 Task: Look for space in Tufānganj, India from 9th June, 2023 to 16th June, 2023 for 2 adults in price range Rs.8000 to Rs.16000. Place can be entire place with 2 bedrooms having 2 beds and 1 bathroom. Property type can be house, flat, guest house. Booking option can be shelf check-in. Required host language is English.
Action: Mouse moved to (411, 78)
Screenshot: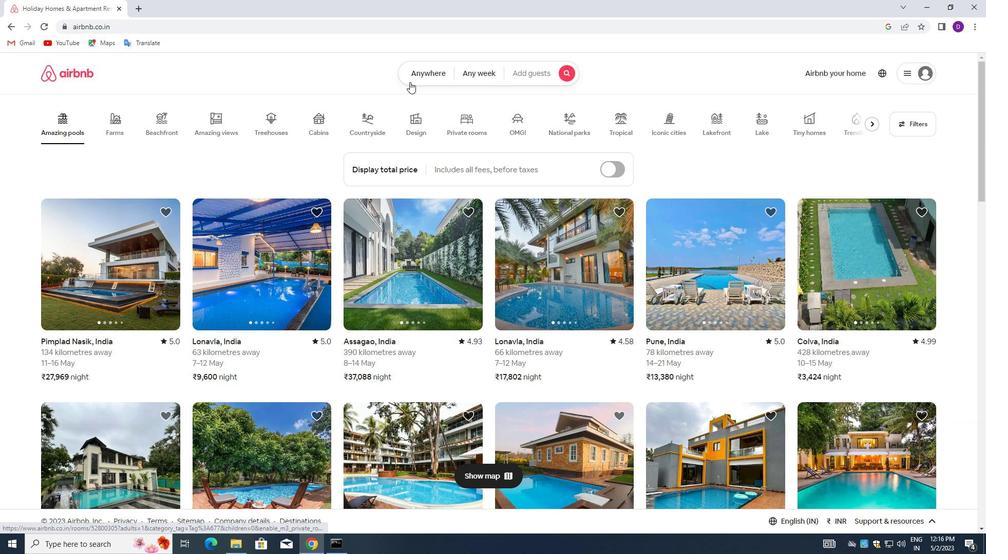 
Action: Mouse pressed left at (411, 78)
Screenshot: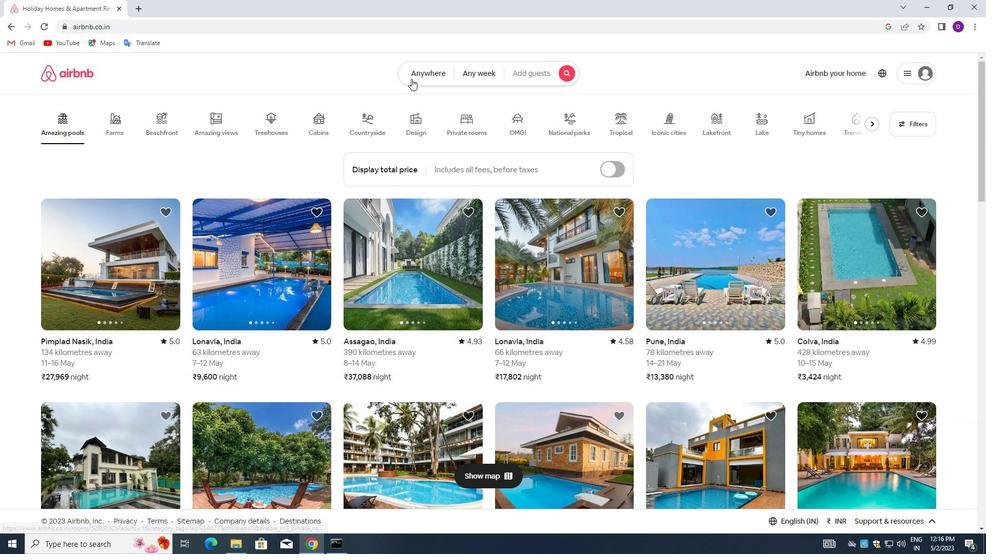 
Action: Mouse moved to (334, 118)
Screenshot: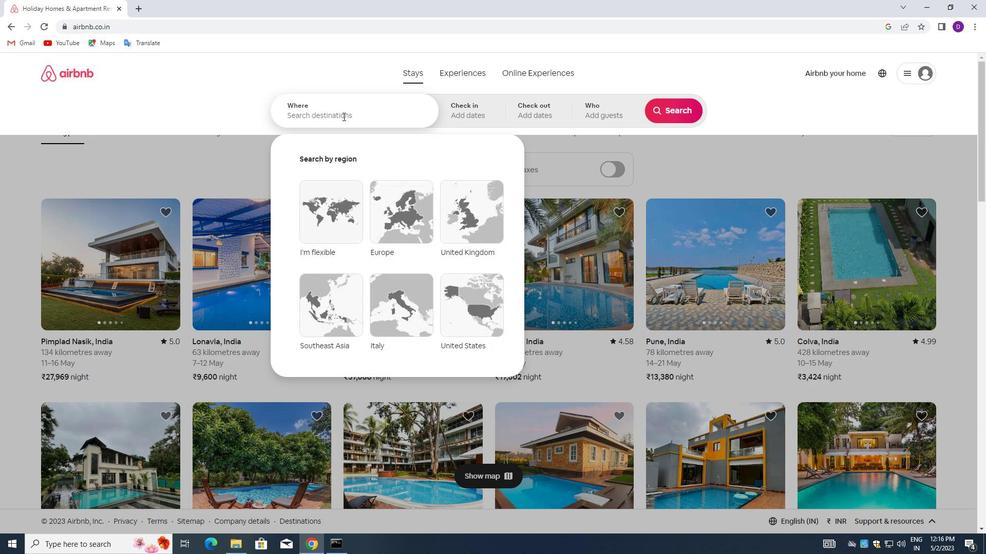 
Action: Mouse pressed left at (334, 118)
Screenshot: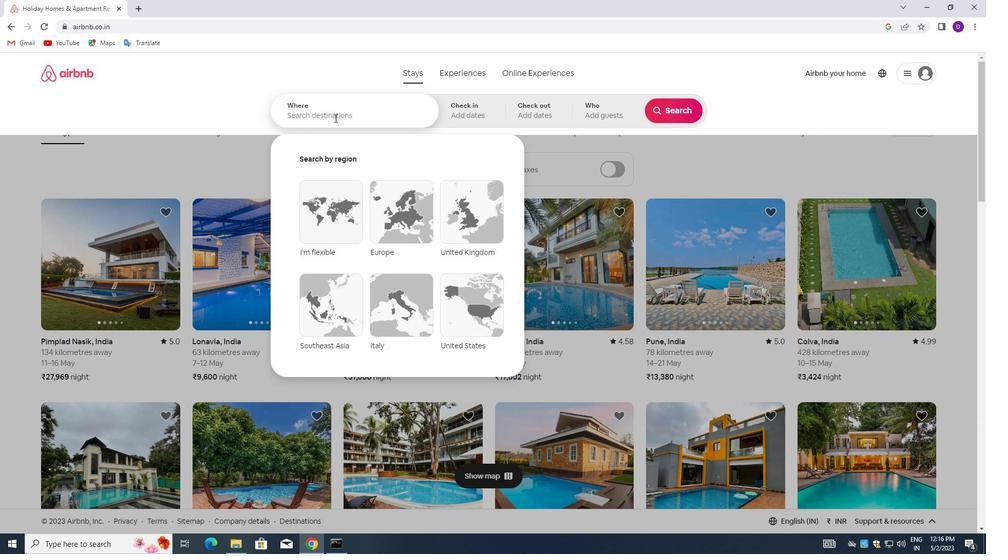 
Action: Key pressed <Key.shift_r>Tufanganj,<Key.space><Key.shift>INI<Key.backspace>DIA<Key.enter>
Screenshot: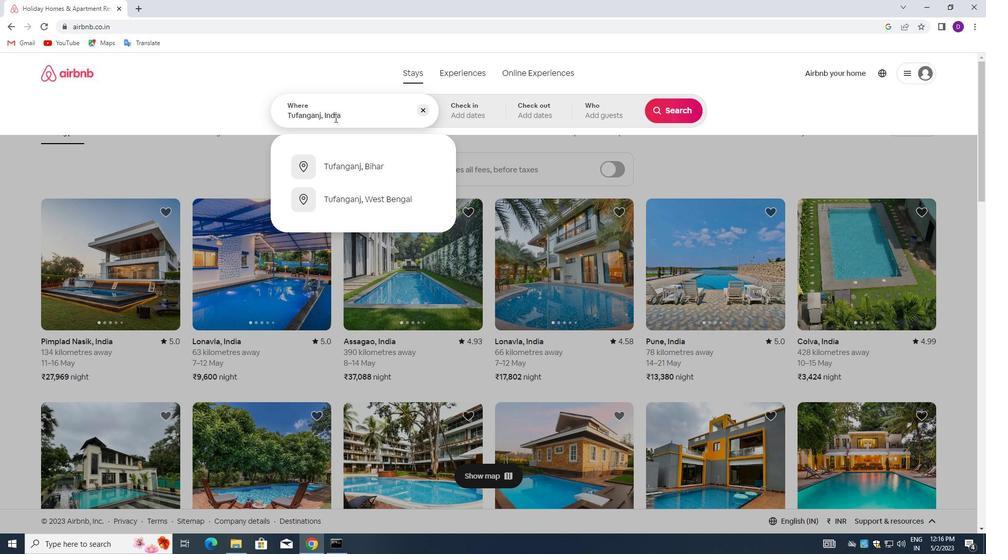 
Action: Mouse moved to (639, 256)
Screenshot: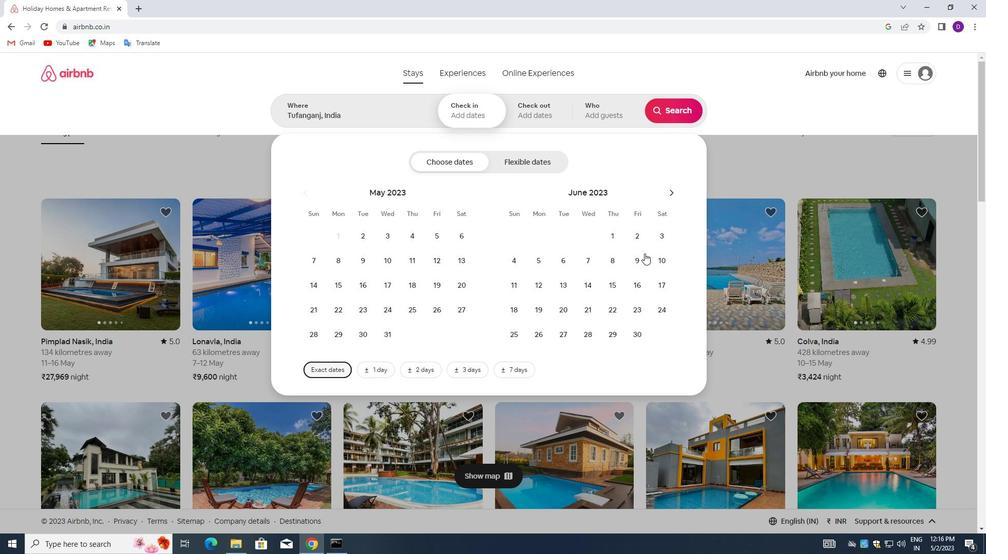 
Action: Mouse pressed left at (639, 256)
Screenshot: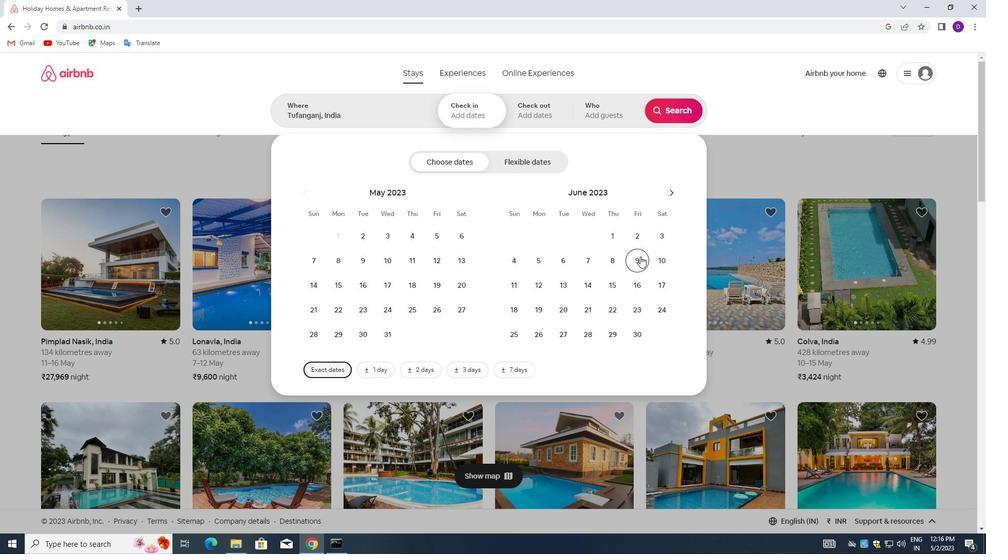 
Action: Mouse moved to (634, 286)
Screenshot: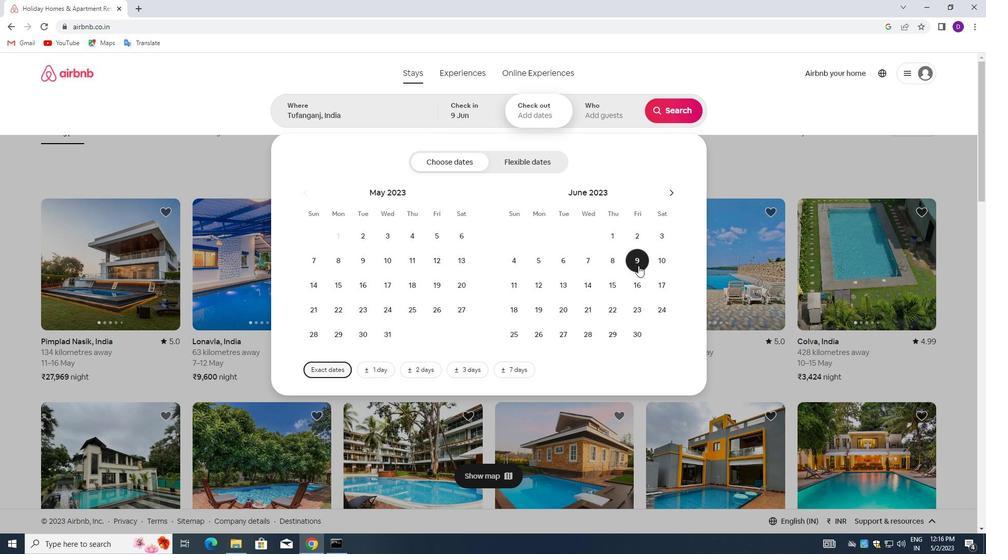 
Action: Mouse pressed left at (634, 286)
Screenshot: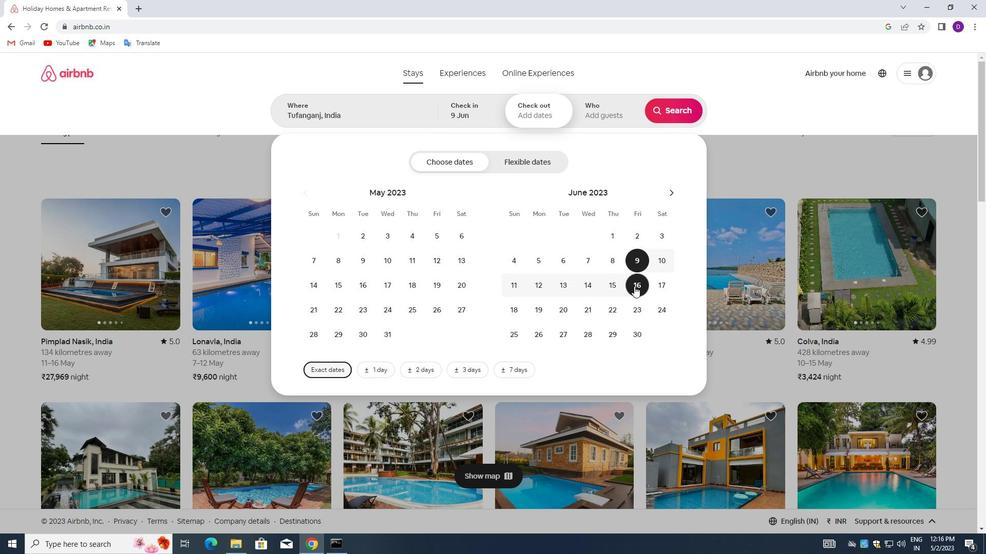 
Action: Mouse moved to (597, 110)
Screenshot: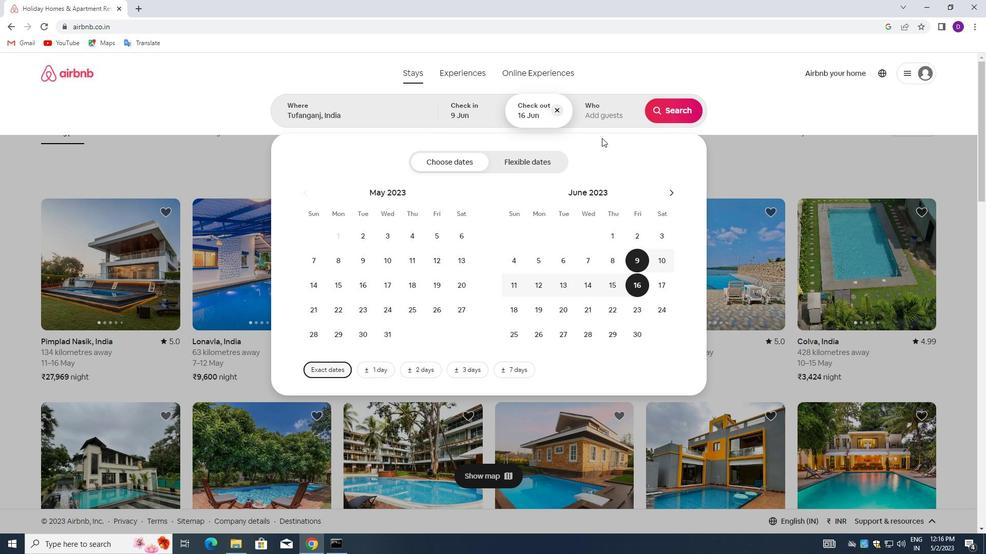
Action: Mouse pressed left at (597, 110)
Screenshot: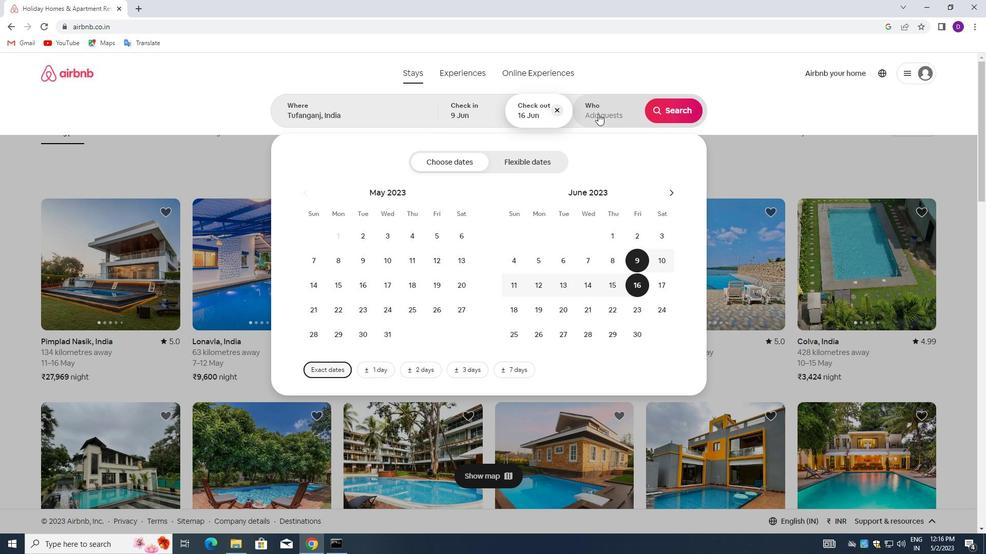 
Action: Mouse moved to (672, 167)
Screenshot: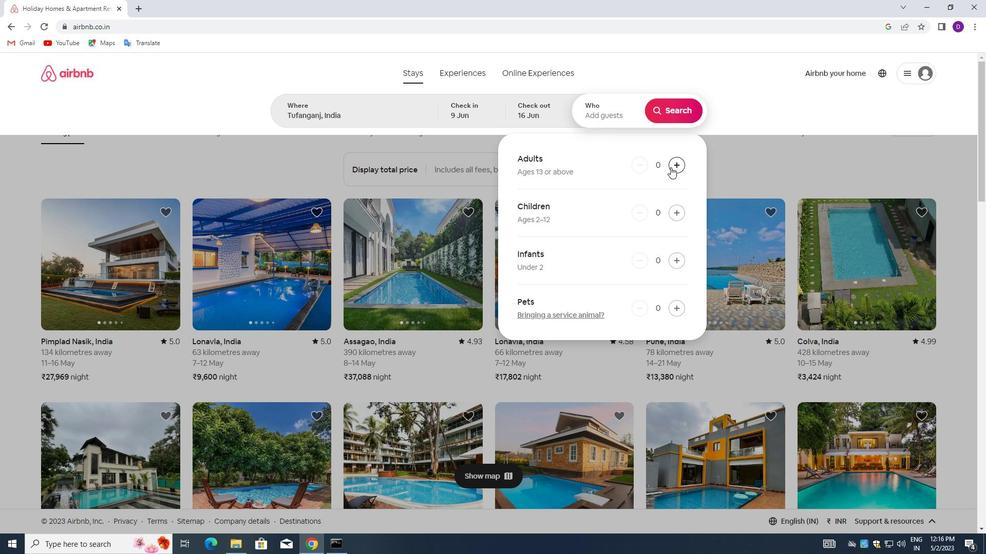 
Action: Mouse pressed left at (672, 167)
Screenshot: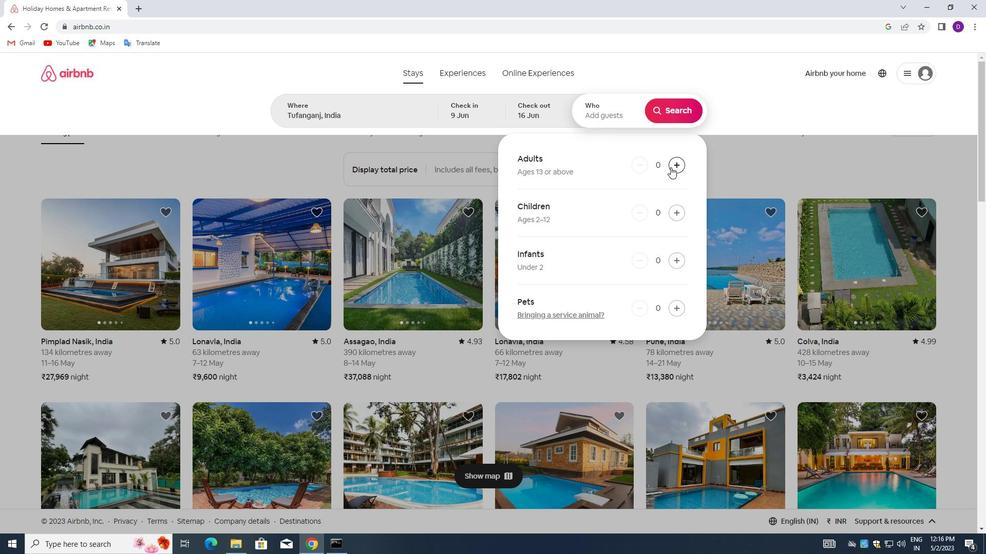 
Action: Mouse pressed left at (672, 167)
Screenshot: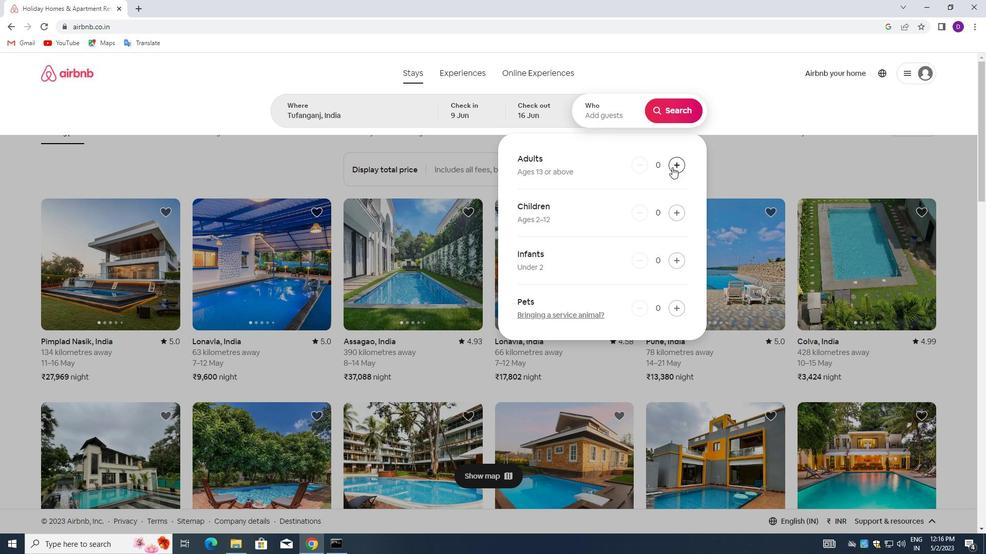 
Action: Mouse moved to (675, 111)
Screenshot: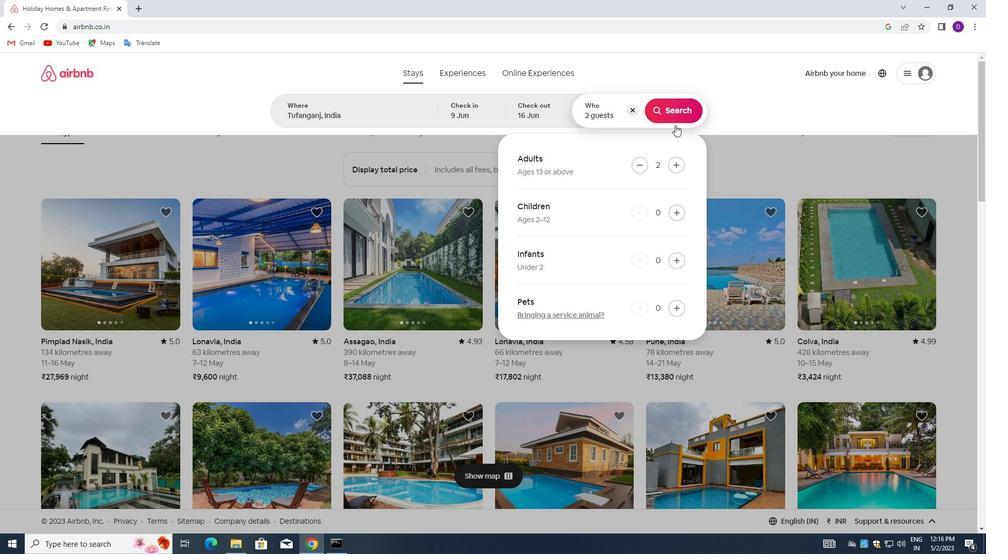 
Action: Mouse pressed left at (675, 111)
Screenshot: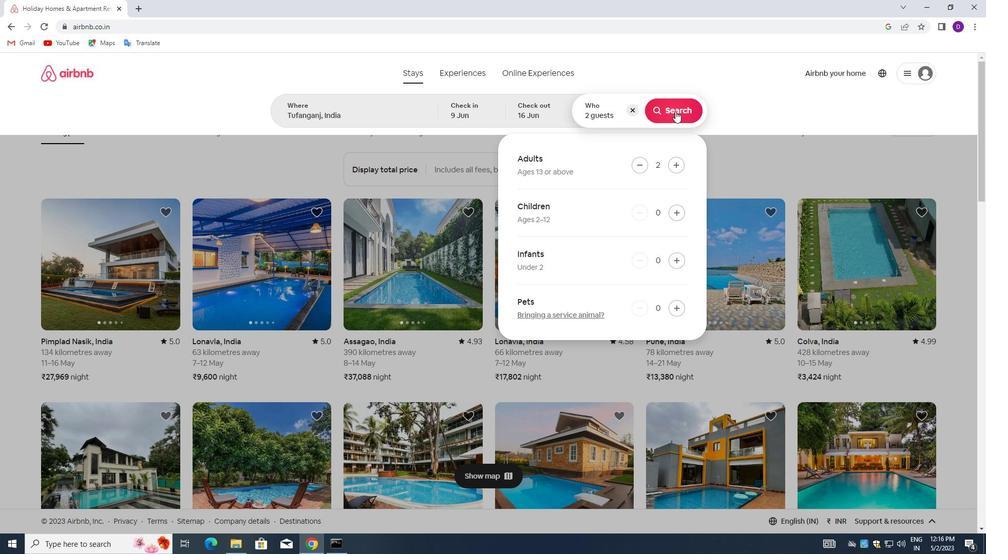 
Action: Mouse moved to (934, 114)
Screenshot: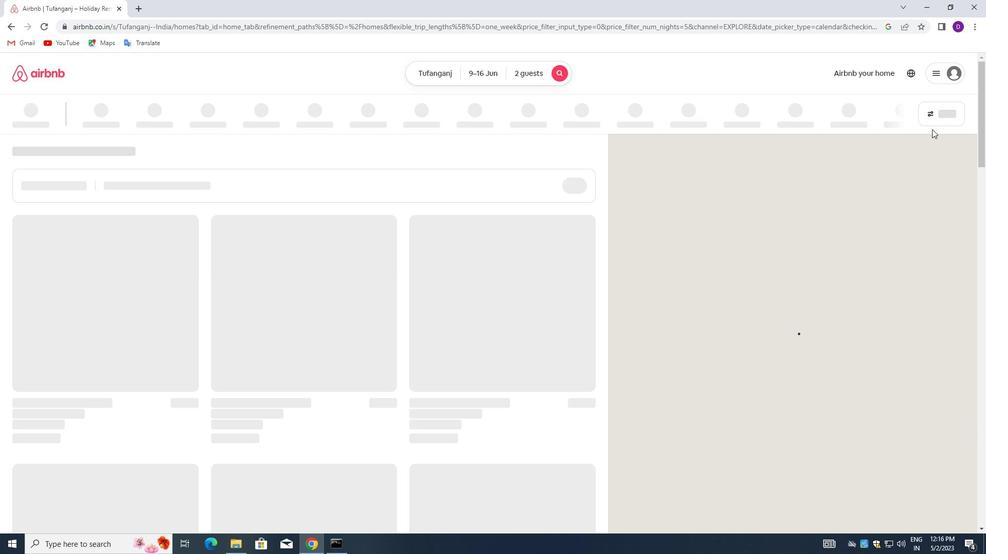 
Action: Mouse pressed left at (934, 114)
Screenshot: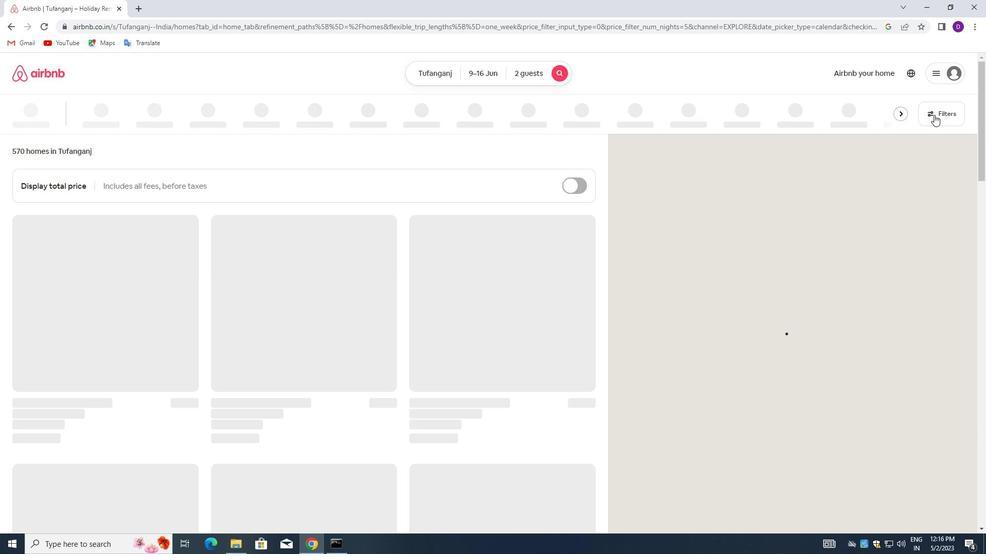
Action: Mouse moved to (351, 241)
Screenshot: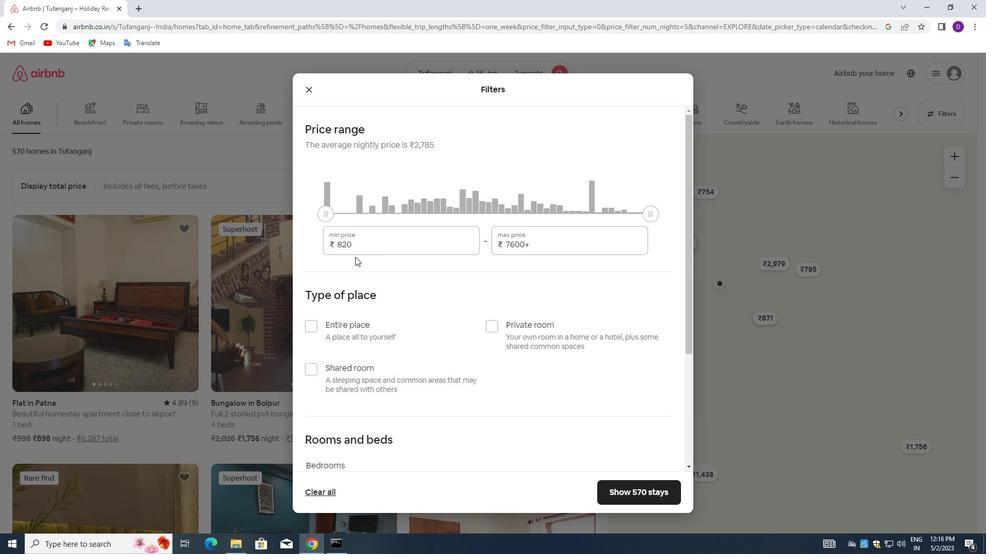 
Action: Mouse pressed left at (351, 241)
Screenshot: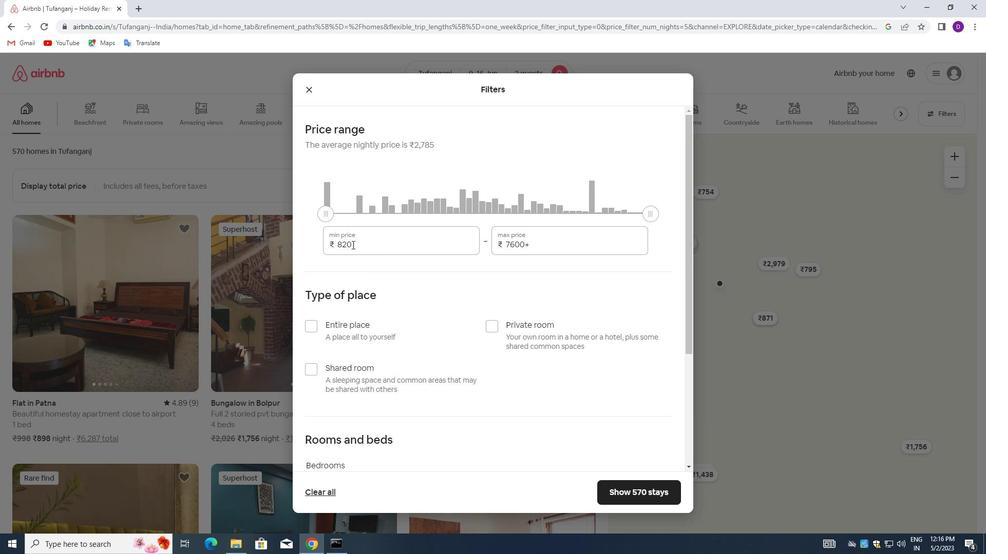 
Action: Mouse pressed left at (351, 241)
Screenshot: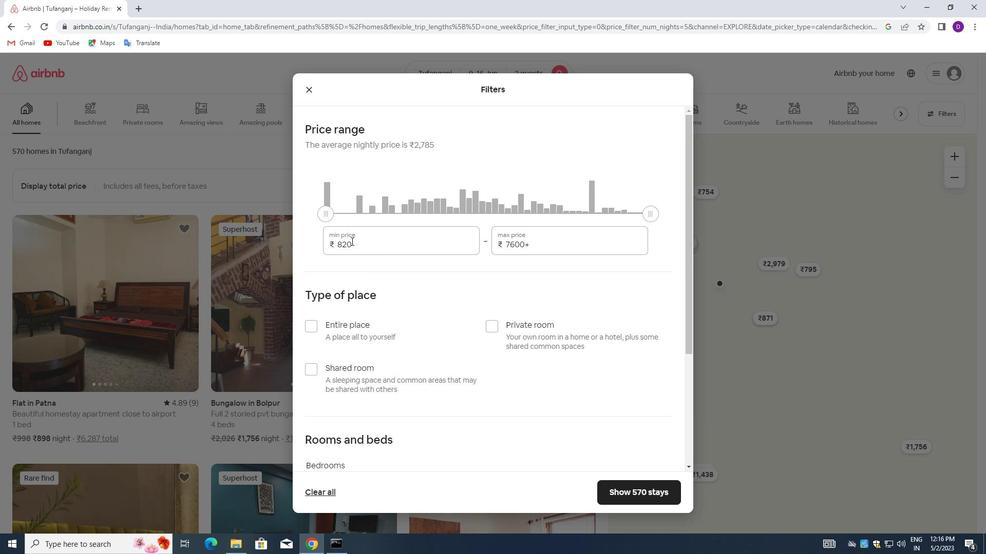 
Action: Key pressed 8000<Key.tab>1<Key.backspace><Key.backspace><Key.backspace><Key.backspace><Key.backspace><Key.backspace><Key.backspace><Key.backspace><Key.backspace><Key.backspace>16000
Screenshot: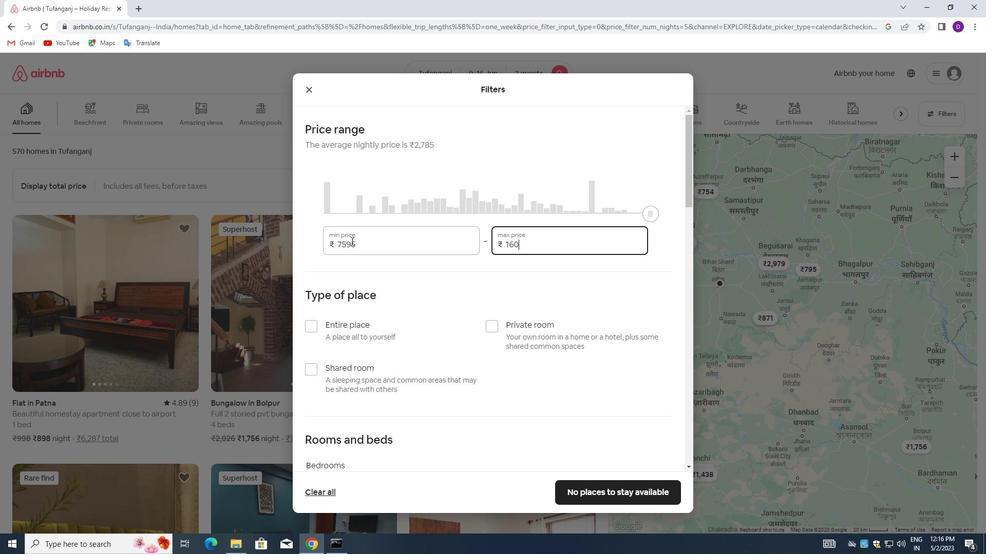 
Action: Mouse moved to (310, 326)
Screenshot: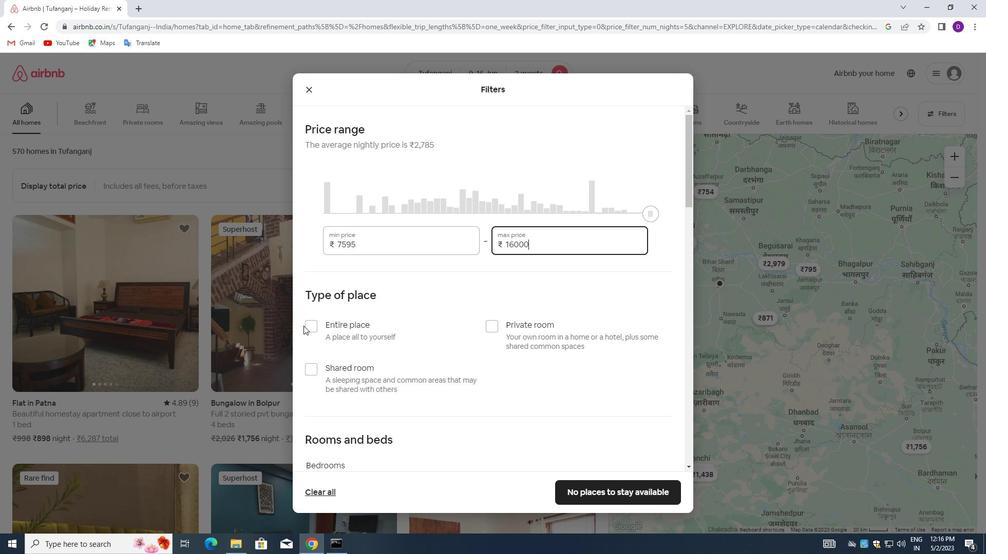 
Action: Mouse pressed left at (310, 326)
Screenshot: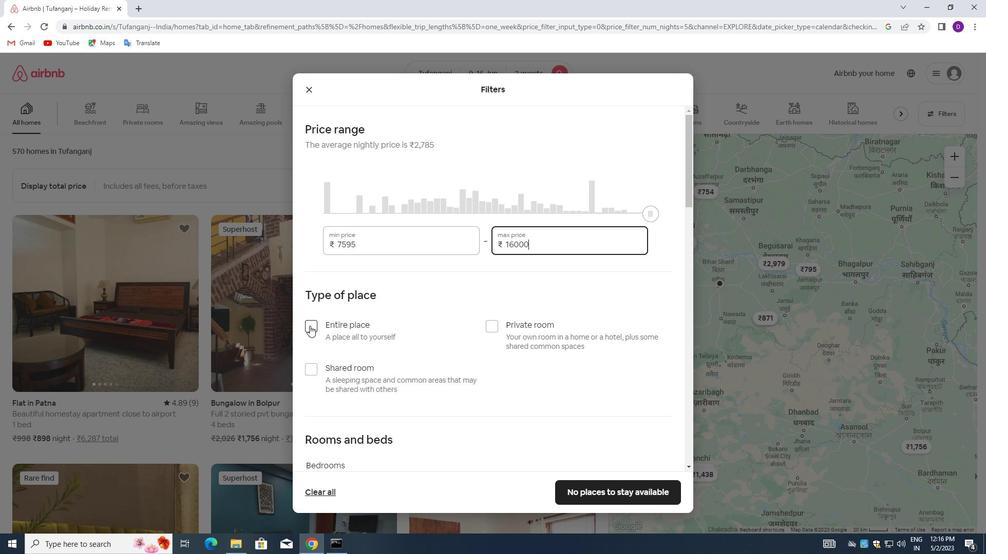 
Action: Mouse moved to (457, 364)
Screenshot: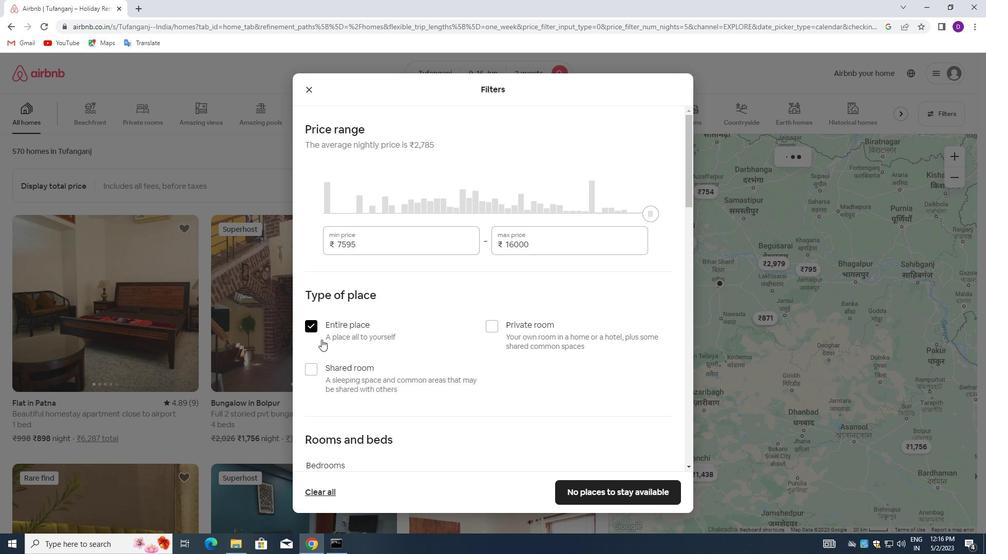 
Action: Mouse scrolled (457, 363) with delta (0, 0)
Screenshot: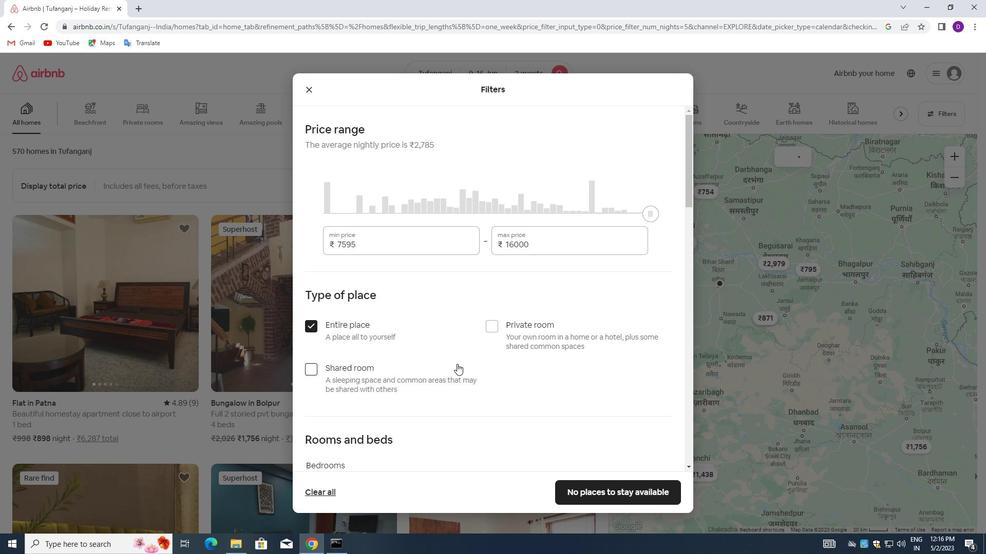 
Action: Mouse scrolled (457, 363) with delta (0, 0)
Screenshot: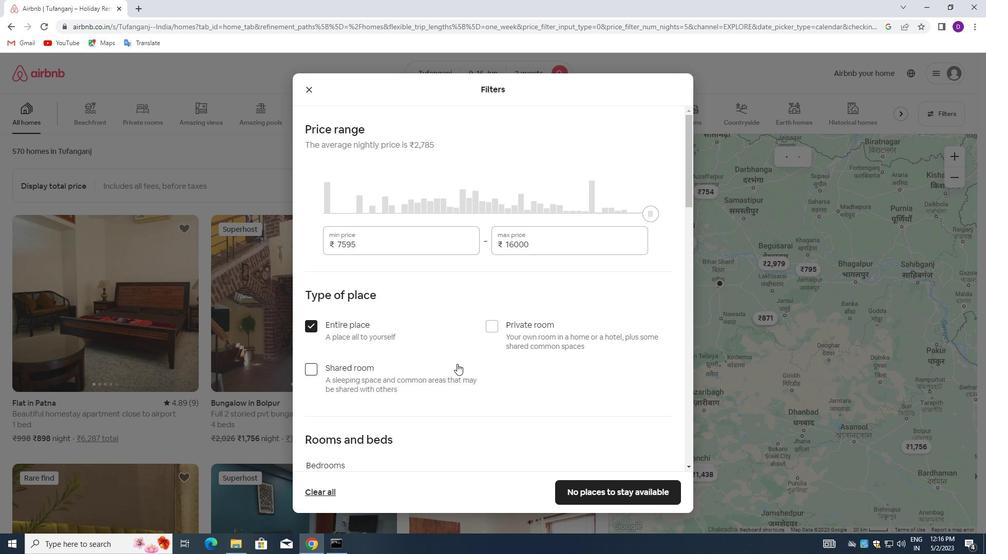 
Action: Mouse moved to (459, 354)
Screenshot: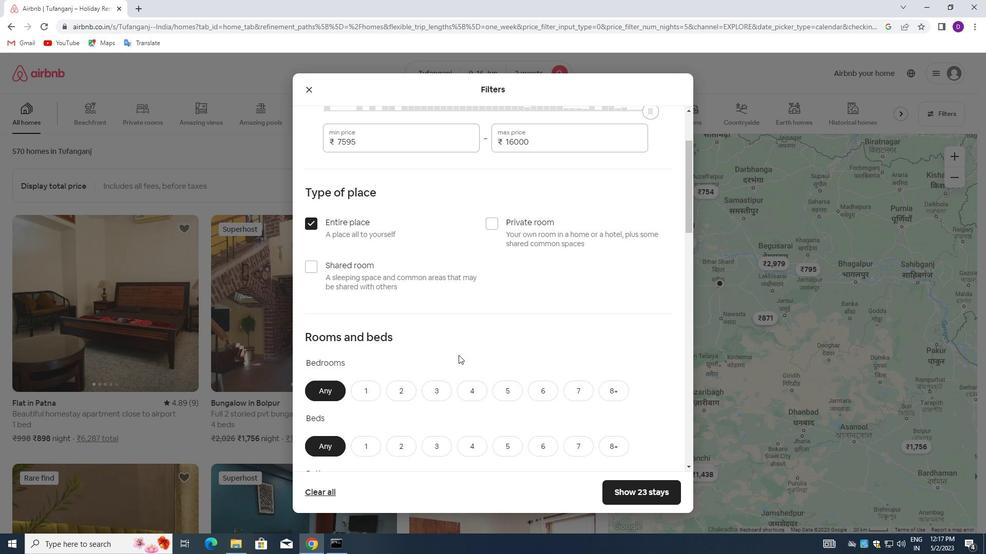 
Action: Mouse scrolled (459, 354) with delta (0, 0)
Screenshot: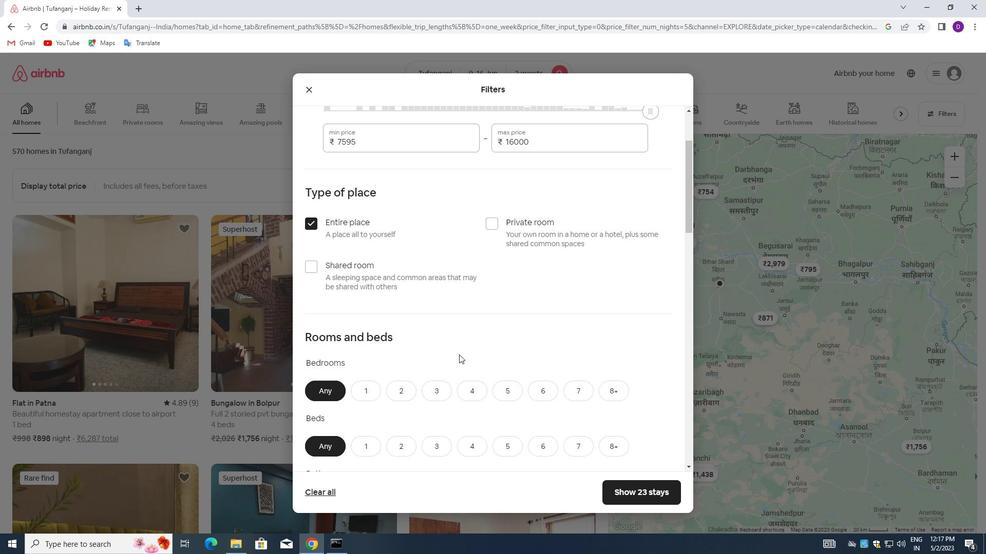 
Action: Mouse scrolled (459, 354) with delta (0, 0)
Screenshot: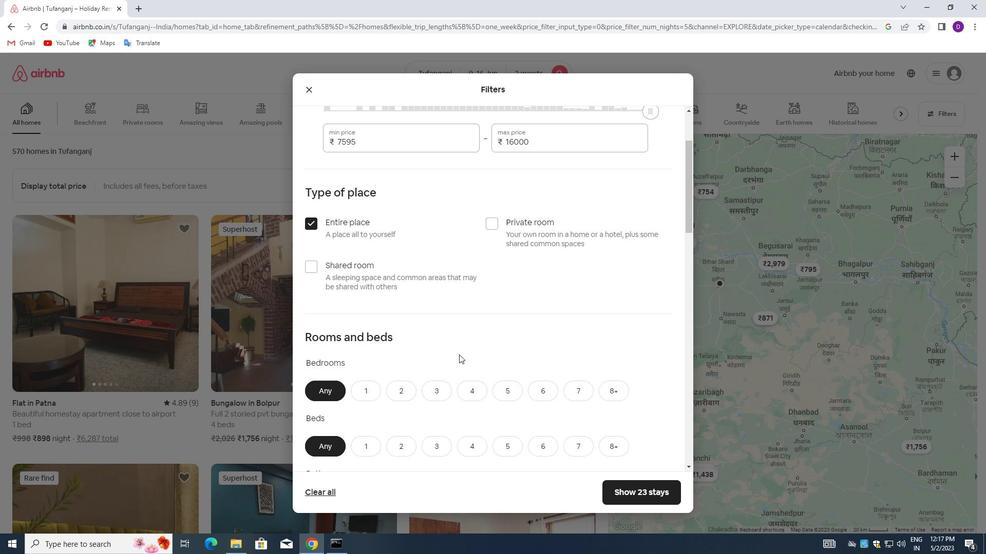 
Action: Mouse moved to (394, 284)
Screenshot: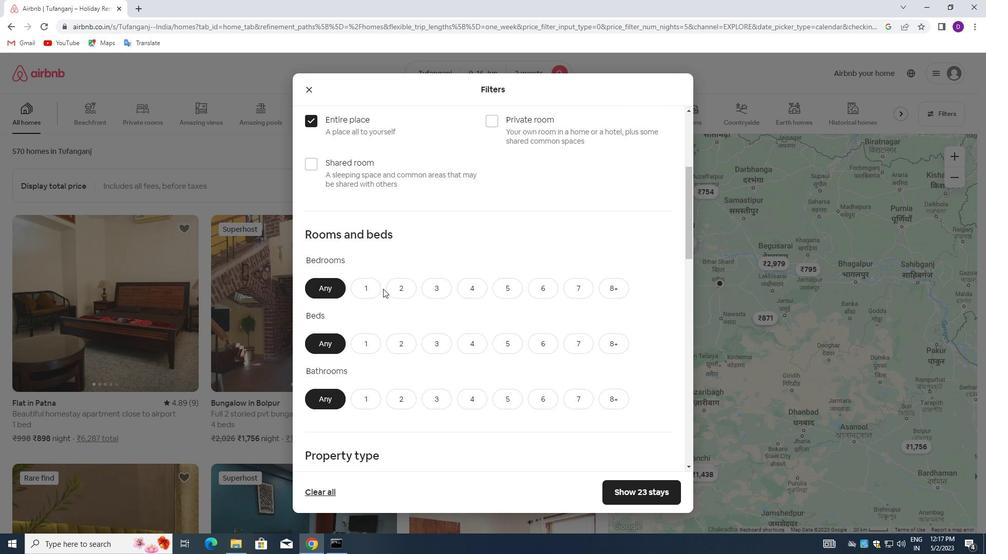 
Action: Mouse pressed left at (394, 284)
Screenshot: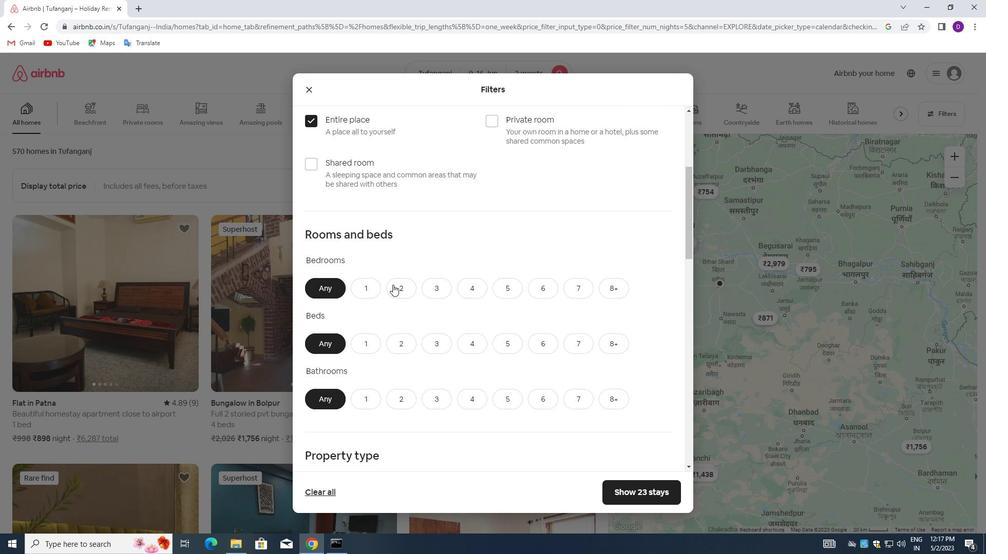 
Action: Mouse moved to (399, 335)
Screenshot: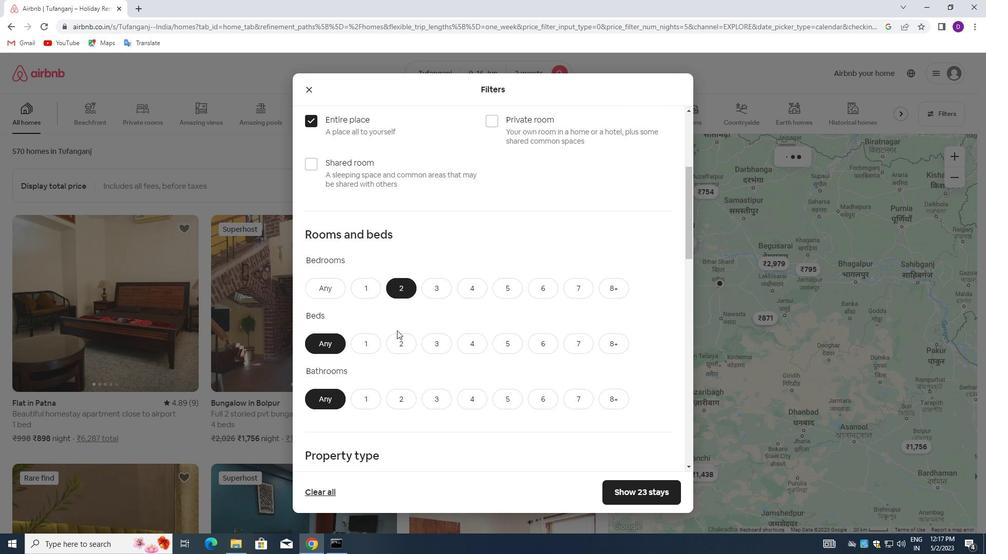 
Action: Mouse pressed left at (399, 335)
Screenshot: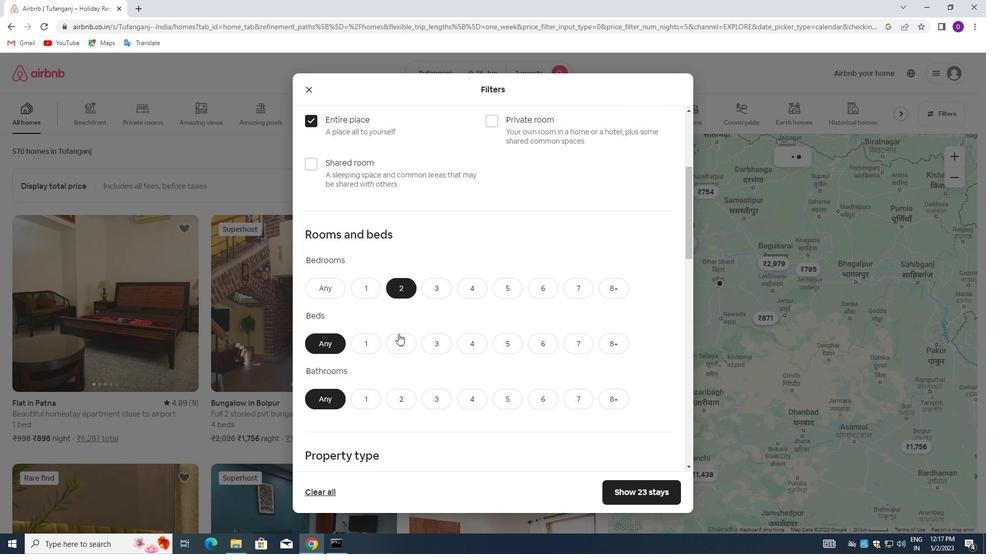 
Action: Mouse moved to (363, 395)
Screenshot: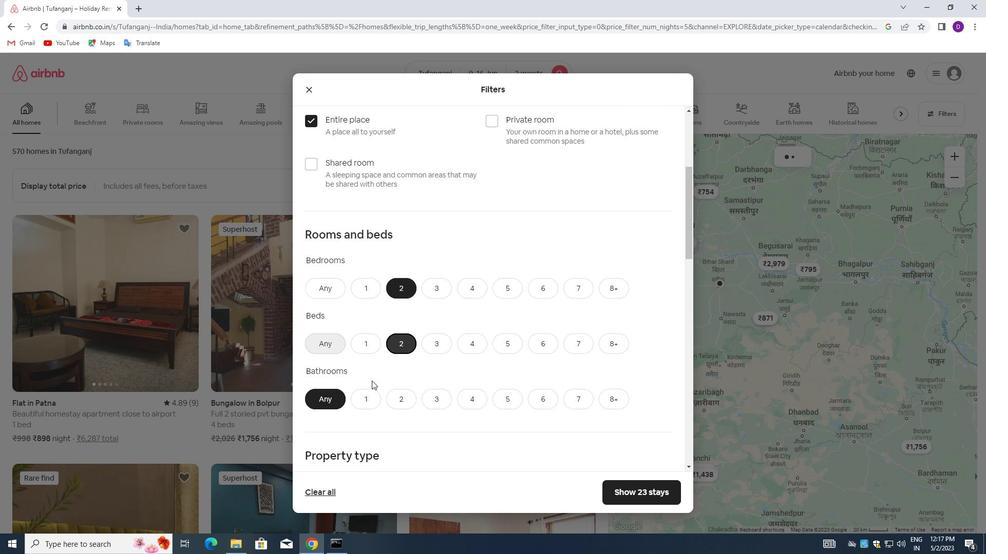 
Action: Mouse pressed left at (363, 395)
Screenshot: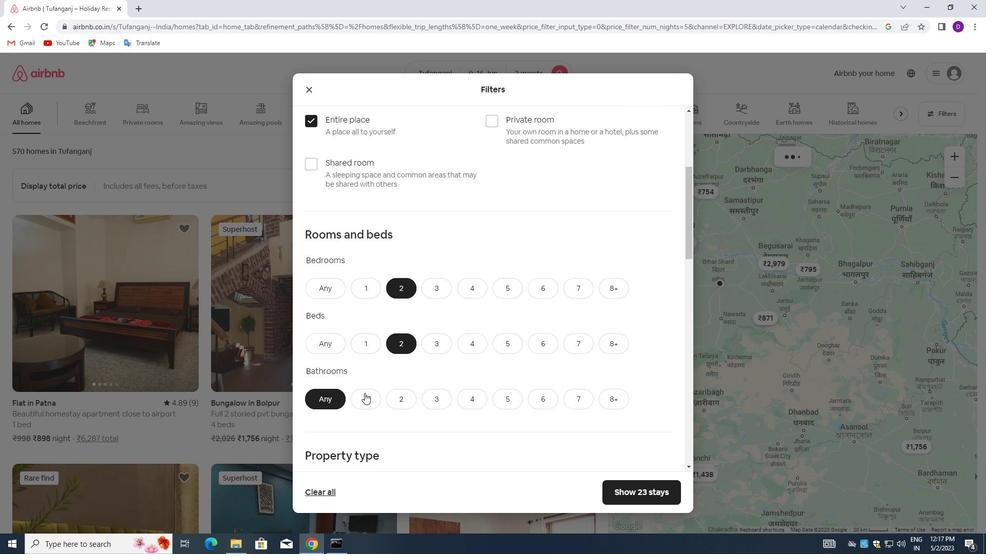 
Action: Mouse moved to (406, 359)
Screenshot: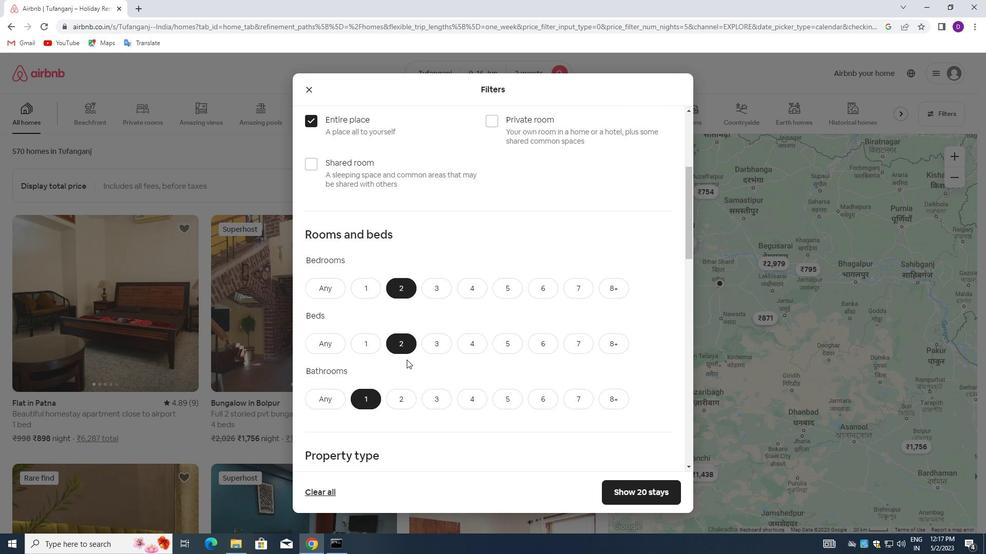 
Action: Mouse scrolled (406, 359) with delta (0, 0)
Screenshot: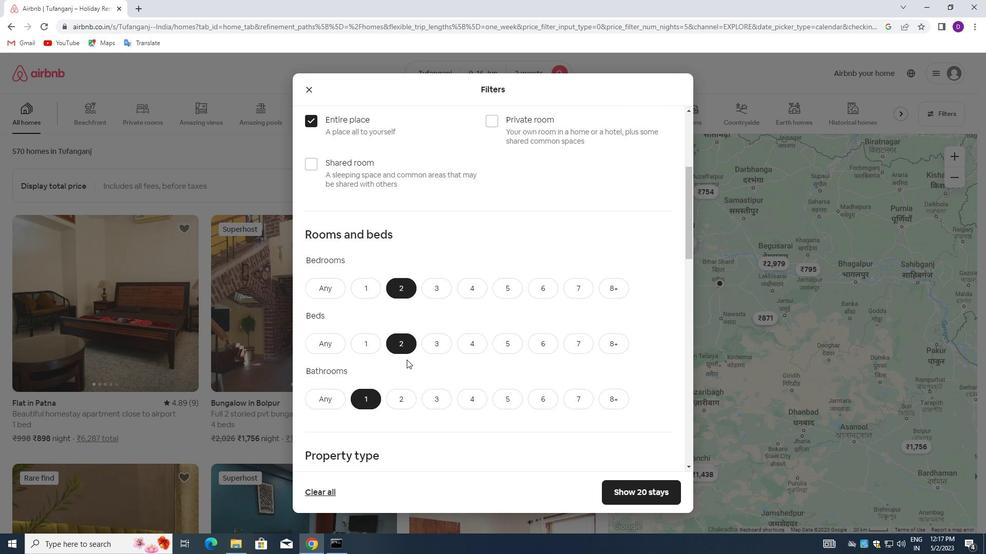 
Action: Mouse moved to (409, 359)
Screenshot: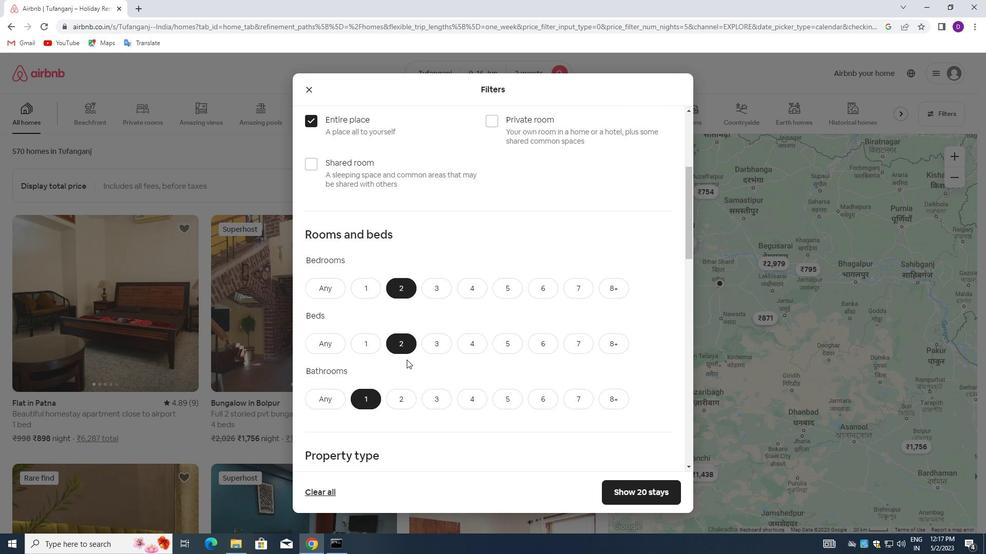 
Action: Mouse scrolled (409, 359) with delta (0, 0)
Screenshot: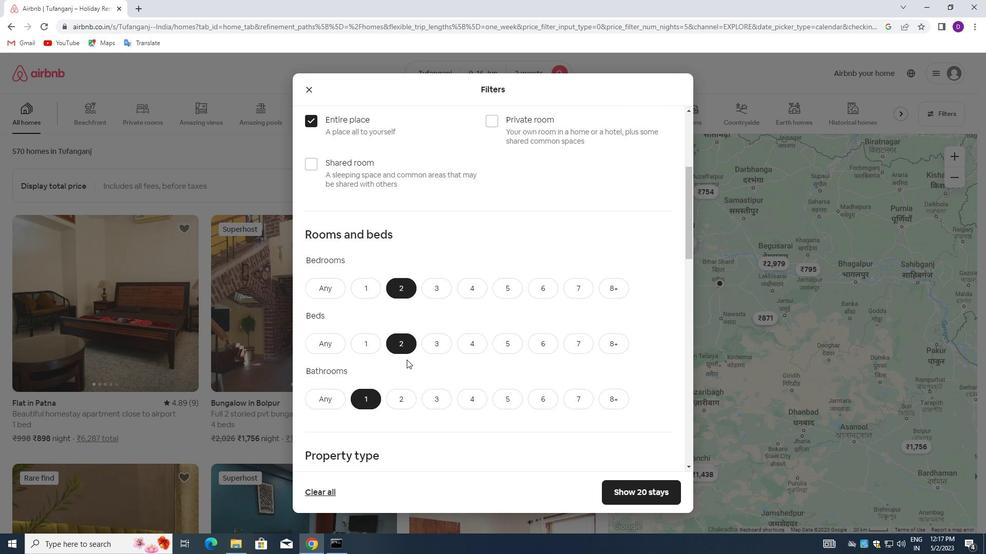 
Action: Mouse moved to (418, 345)
Screenshot: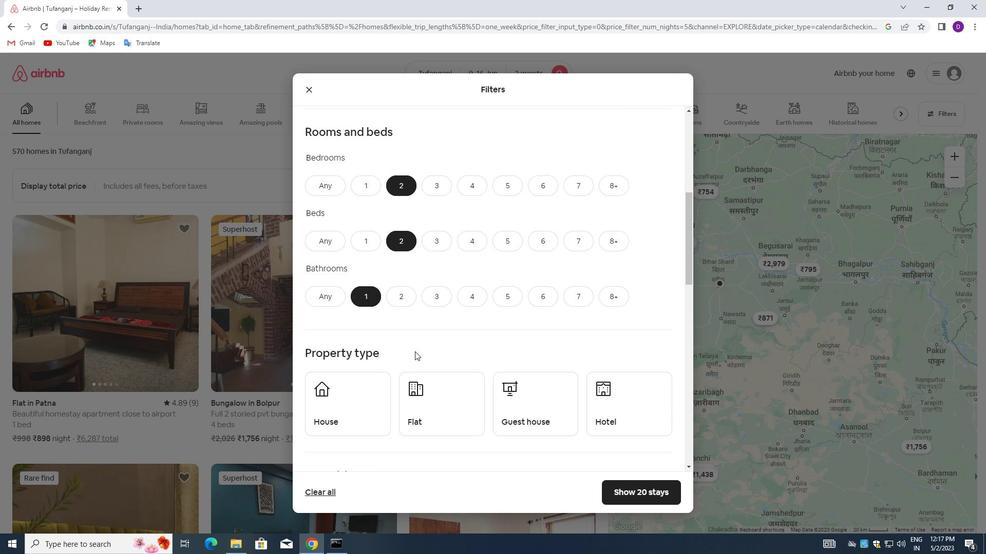 
Action: Mouse scrolled (418, 345) with delta (0, 0)
Screenshot: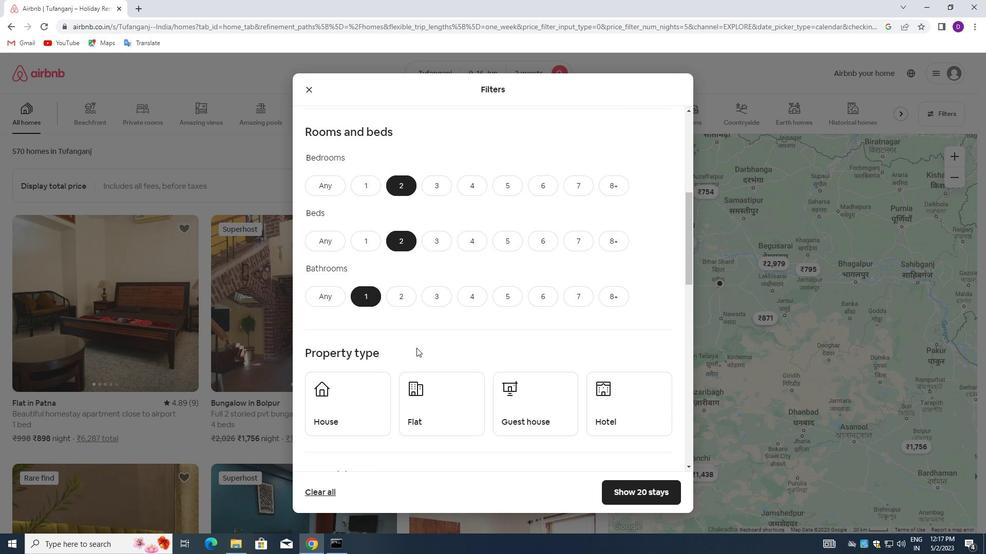 
Action: Mouse scrolled (418, 345) with delta (0, 0)
Screenshot: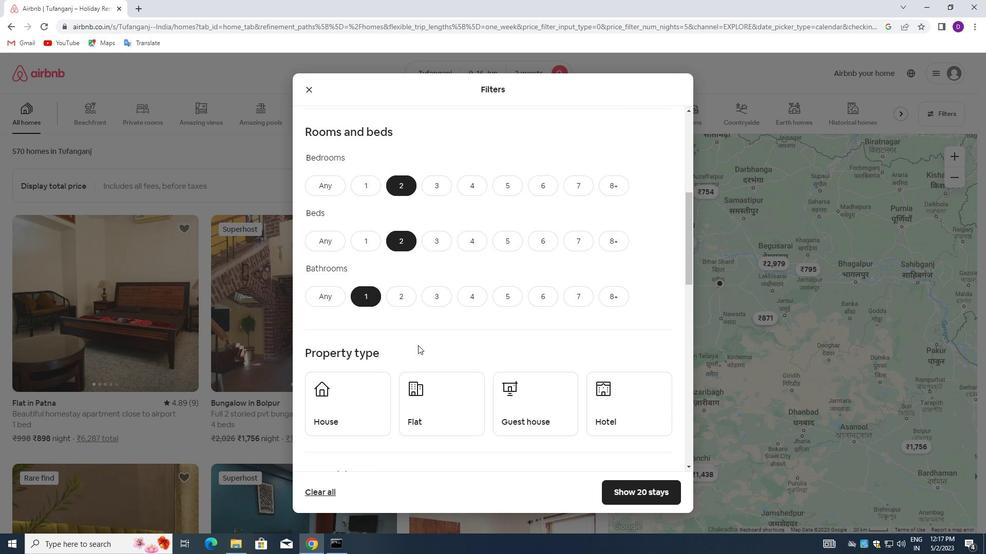 
Action: Mouse scrolled (418, 345) with delta (0, 0)
Screenshot: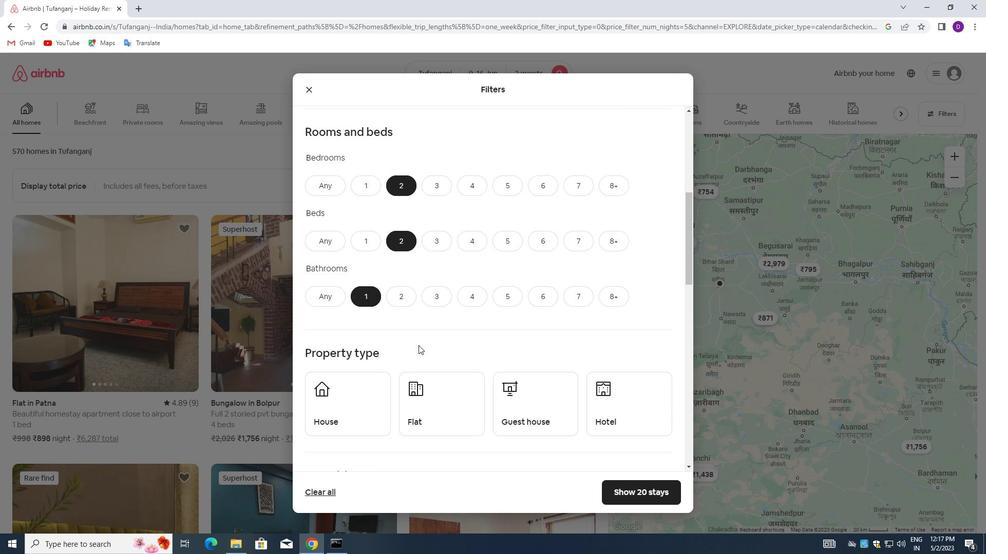 
Action: Mouse moved to (345, 256)
Screenshot: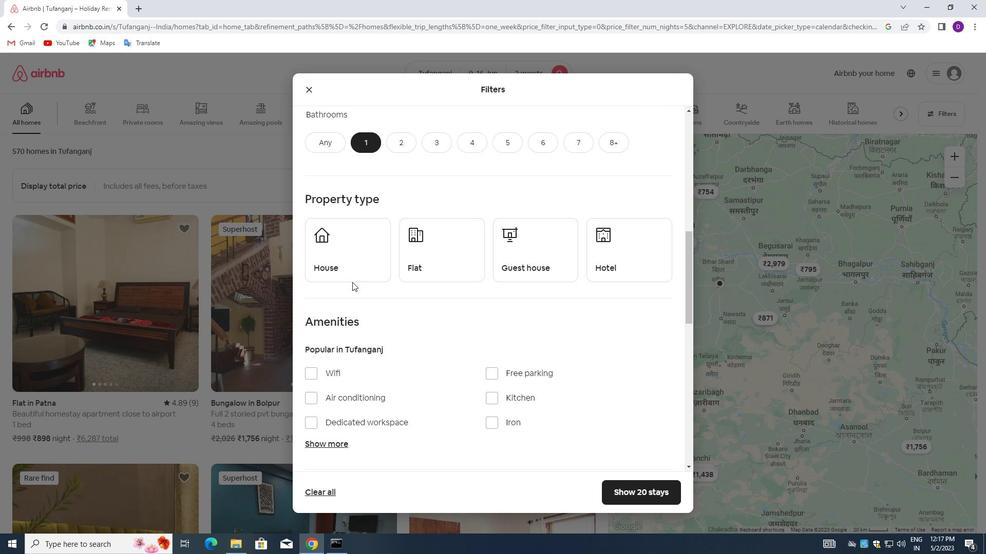 
Action: Mouse pressed left at (345, 256)
Screenshot: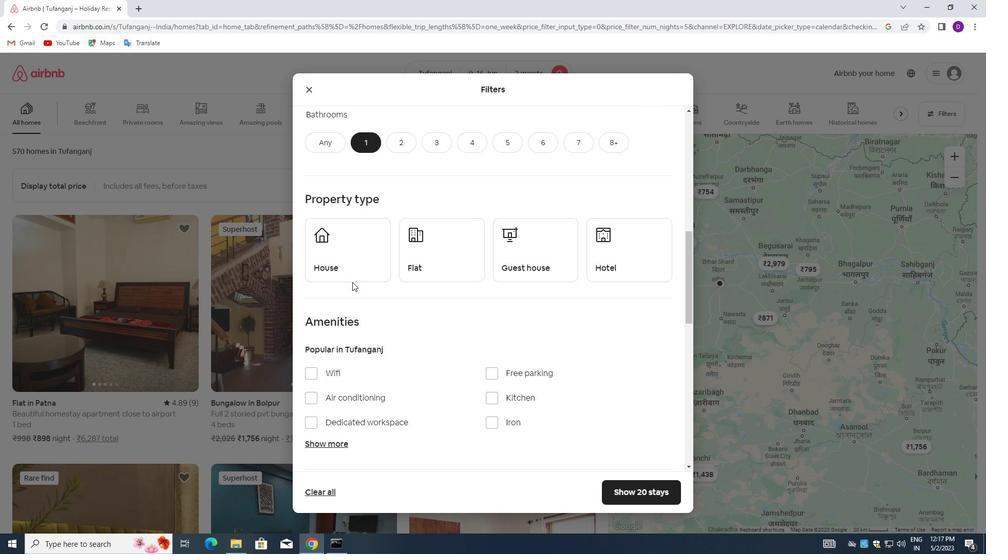 
Action: Mouse moved to (427, 256)
Screenshot: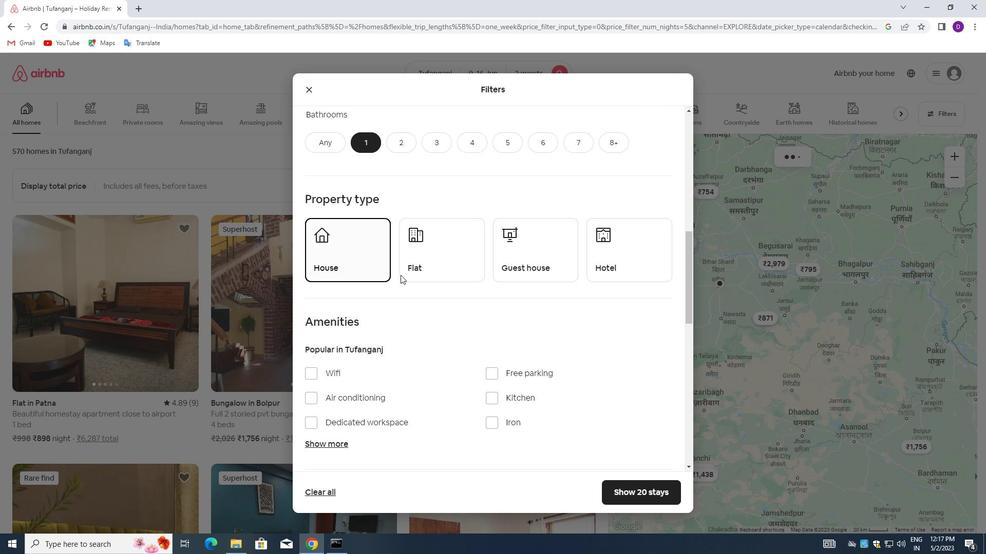 
Action: Mouse pressed left at (427, 256)
Screenshot: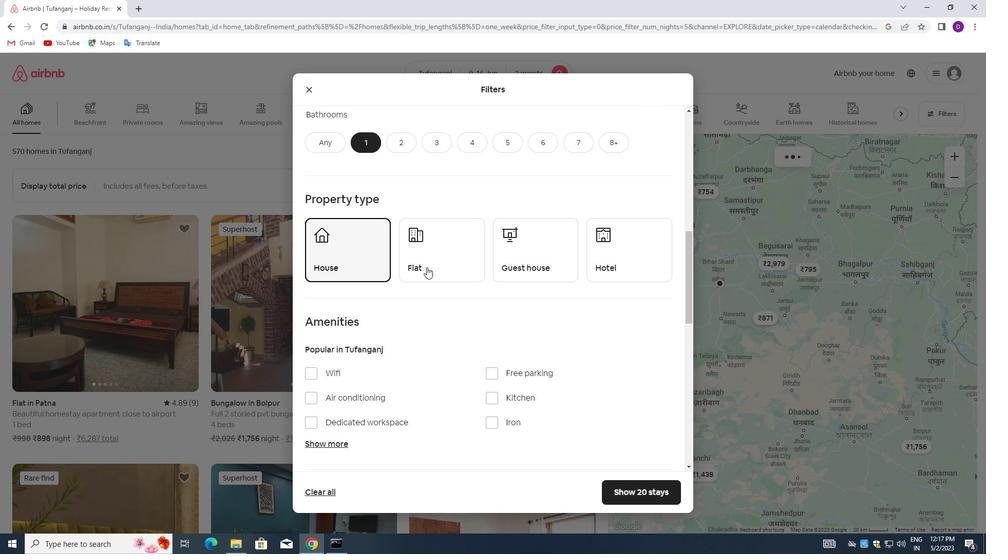 
Action: Mouse moved to (516, 260)
Screenshot: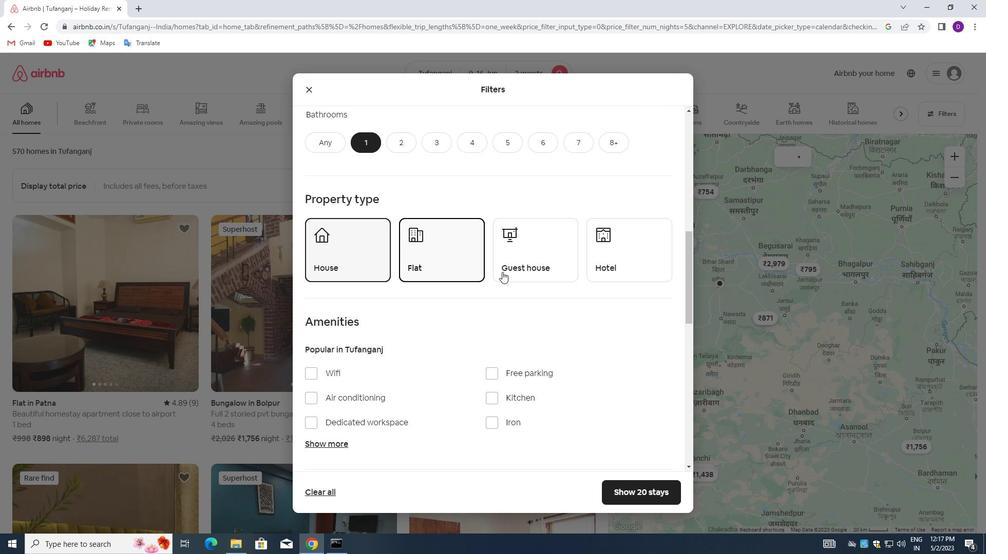 
Action: Mouse pressed left at (516, 260)
Screenshot: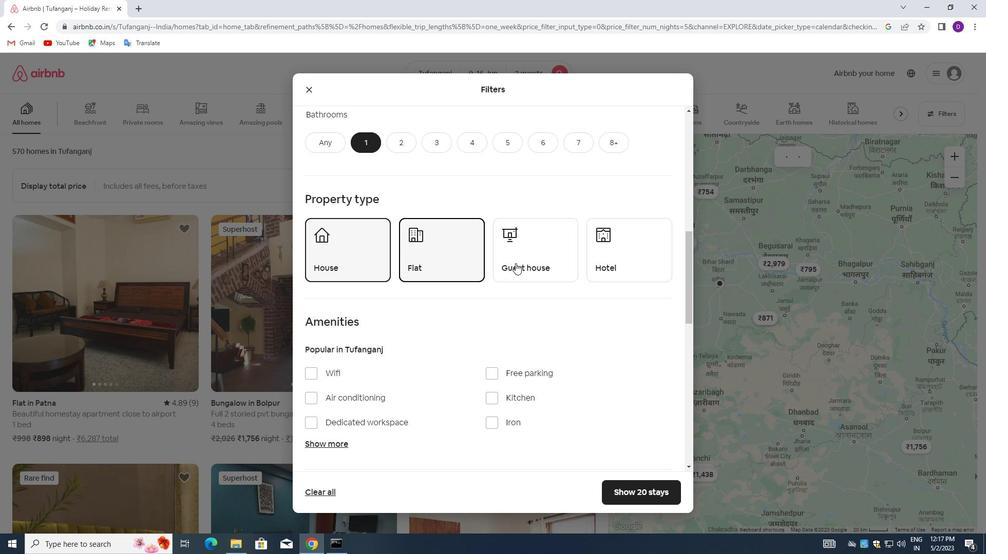 
Action: Mouse moved to (430, 337)
Screenshot: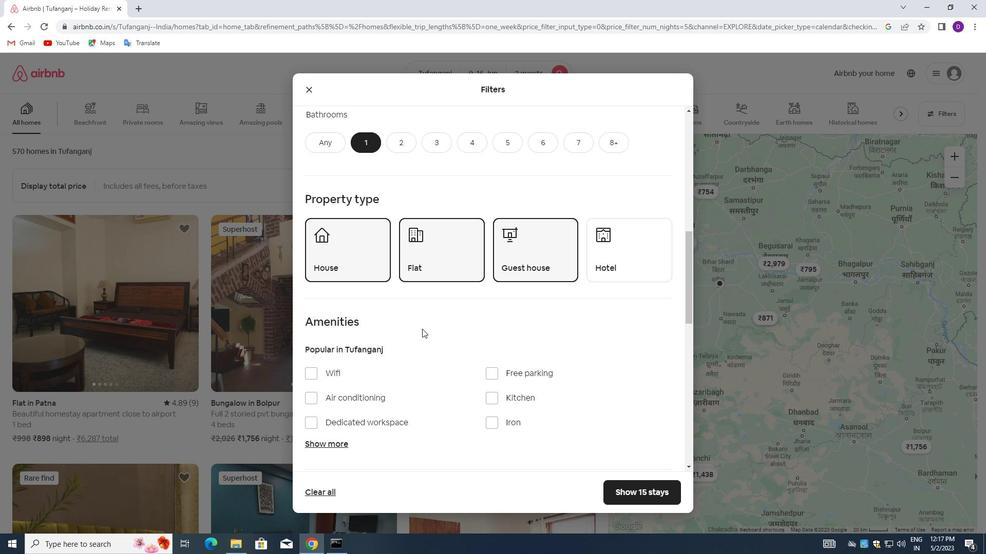 
Action: Mouse scrolled (430, 336) with delta (0, 0)
Screenshot: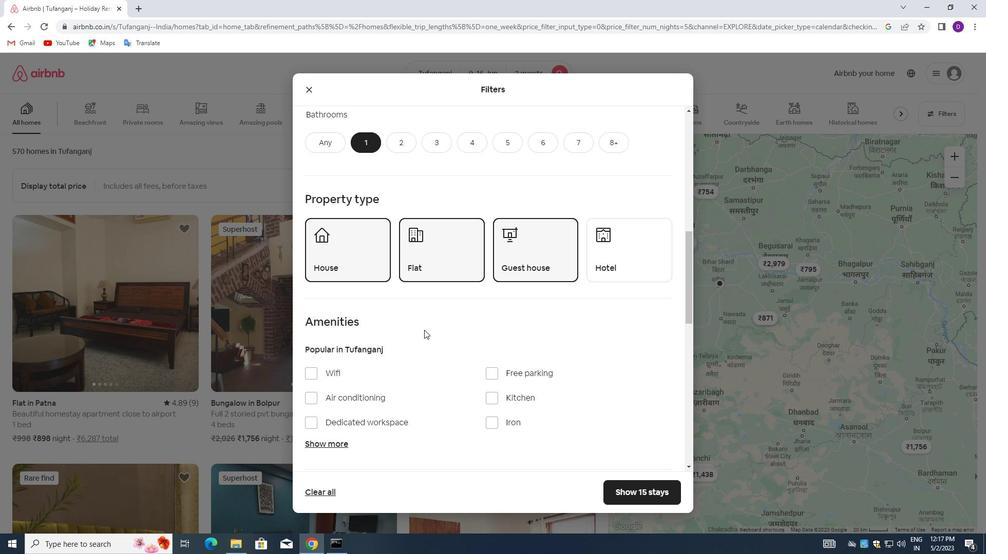 
Action: Mouse moved to (431, 337)
Screenshot: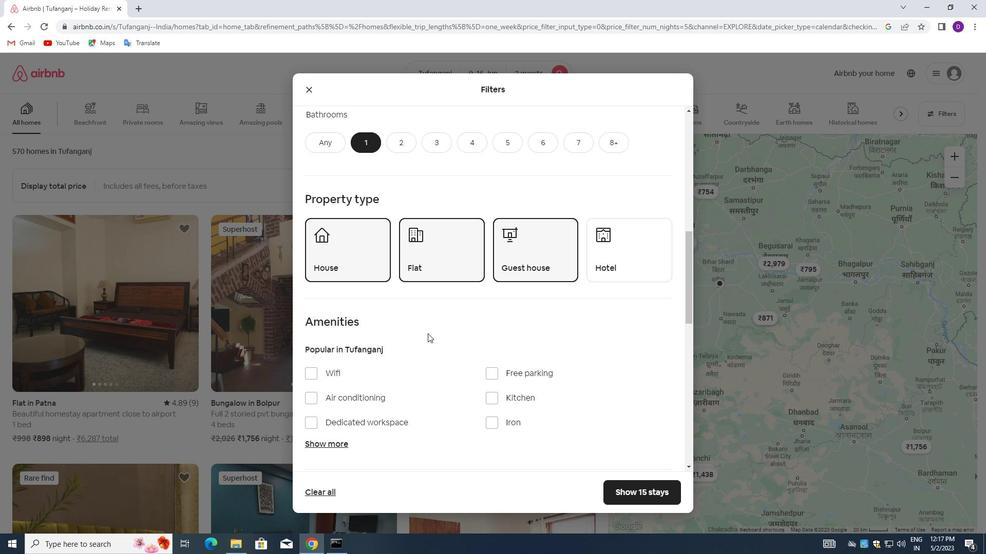 
Action: Mouse scrolled (431, 337) with delta (0, 0)
Screenshot: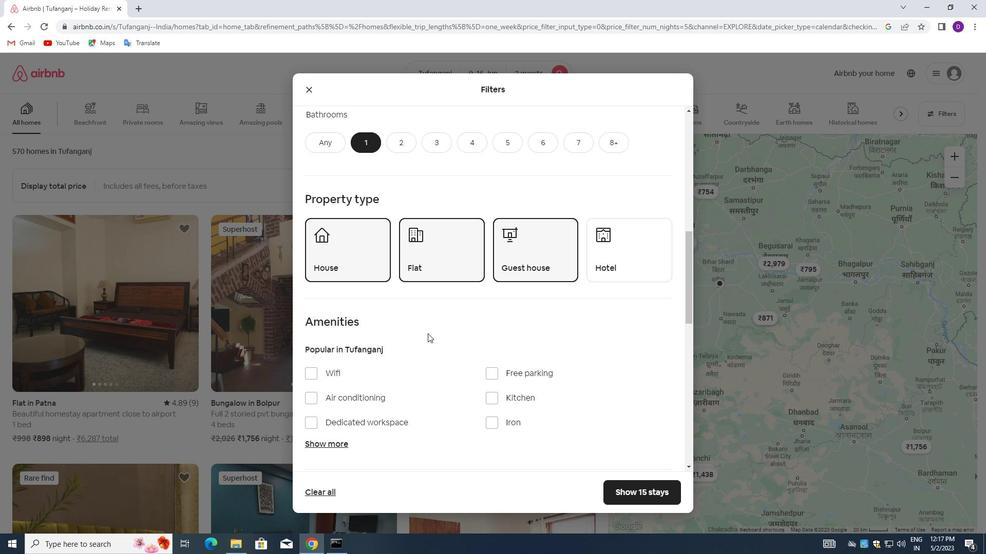 
Action: Mouse scrolled (431, 337) with delta (0, 0)
Screenshot: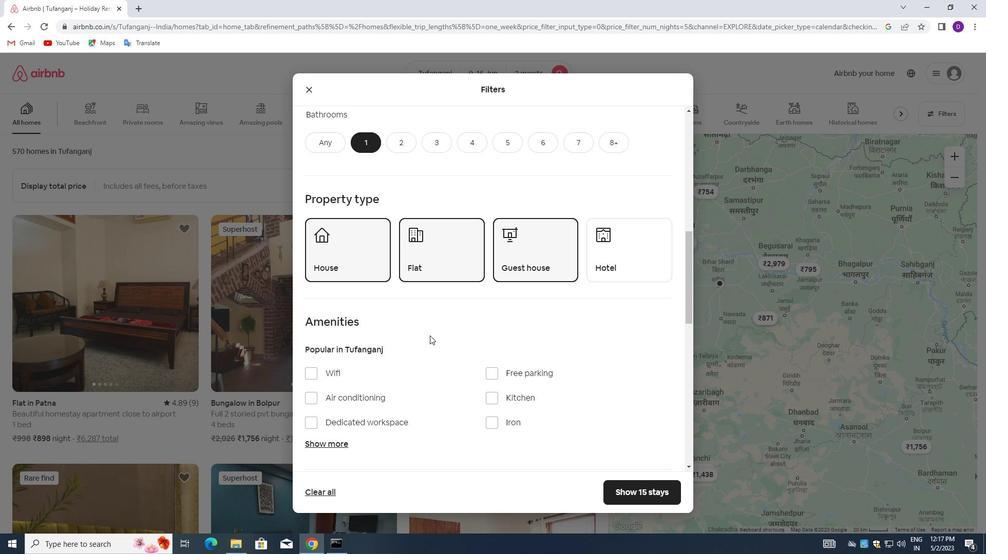 
Action: Mouse moved to (539, 333)
Screenshot: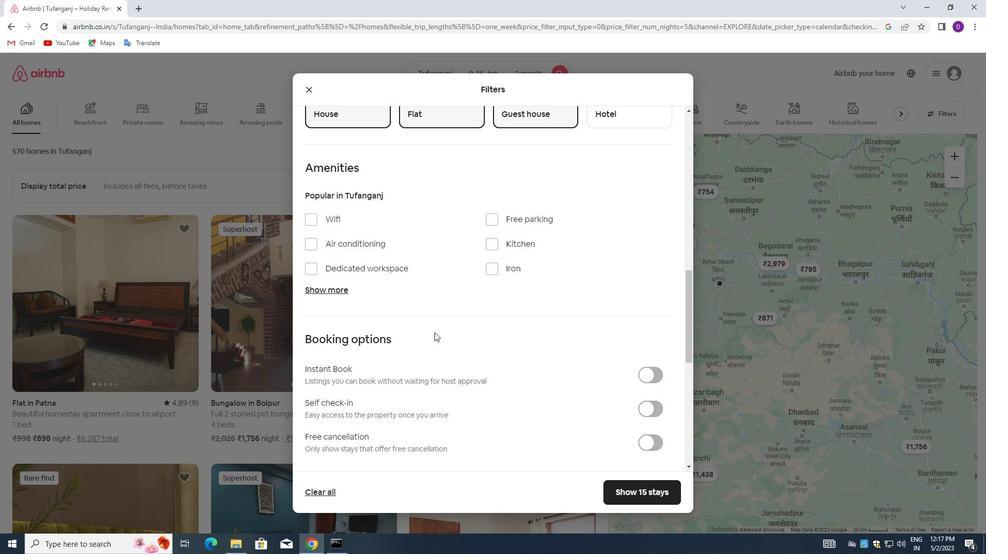 
Action: Mouse scrolled (539, 332) with delta (0, 0)
Screenshot: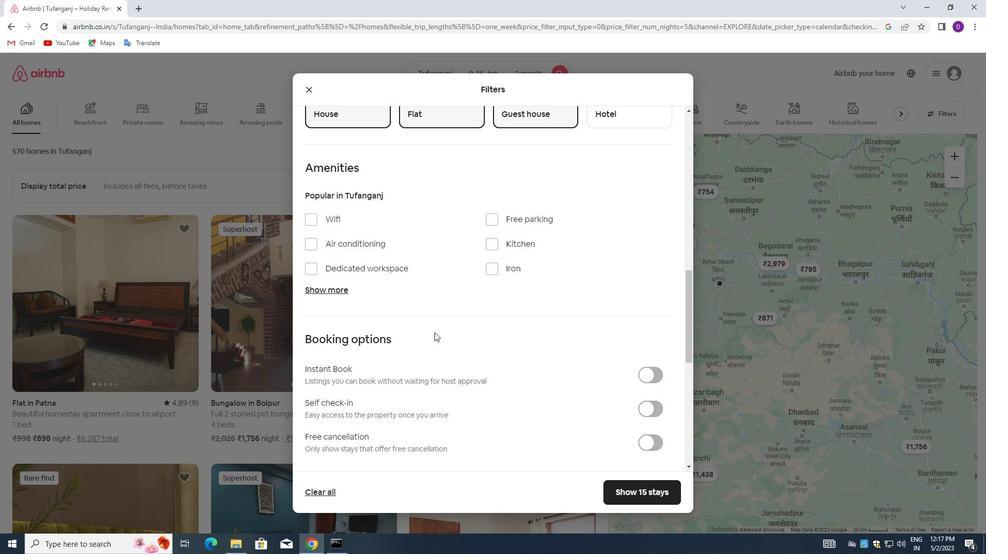 
Action: Mouse moved to (542, 335)
Screenshot: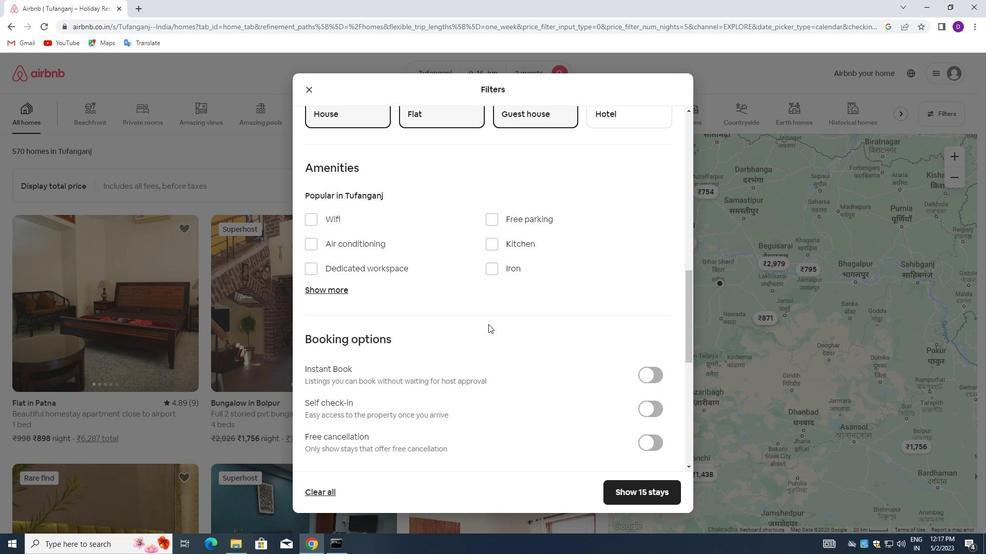 
Action: Mouse scrolled (542, 334) with delta (0, 0)
Screenshot: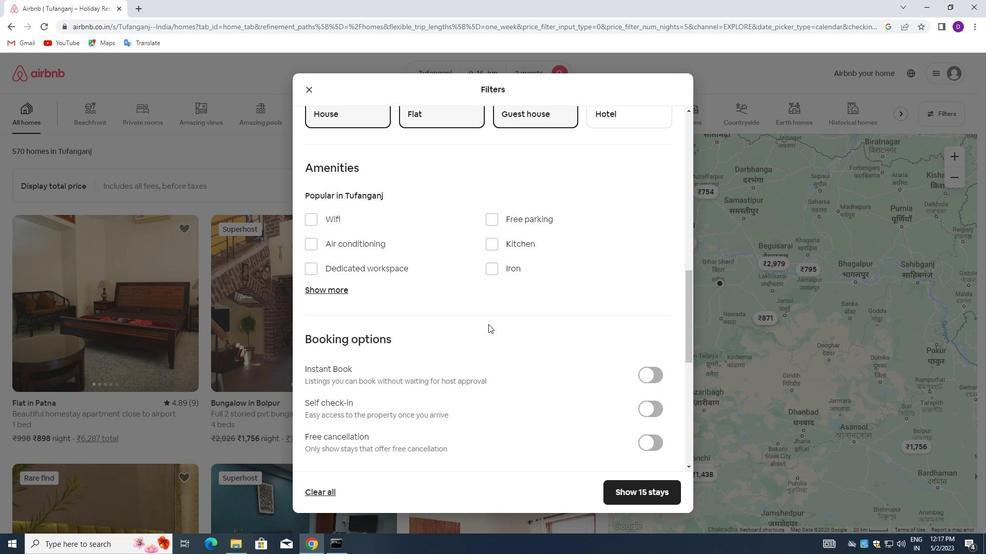 
Action: Mouse moved to (644, 306)
Screenshot: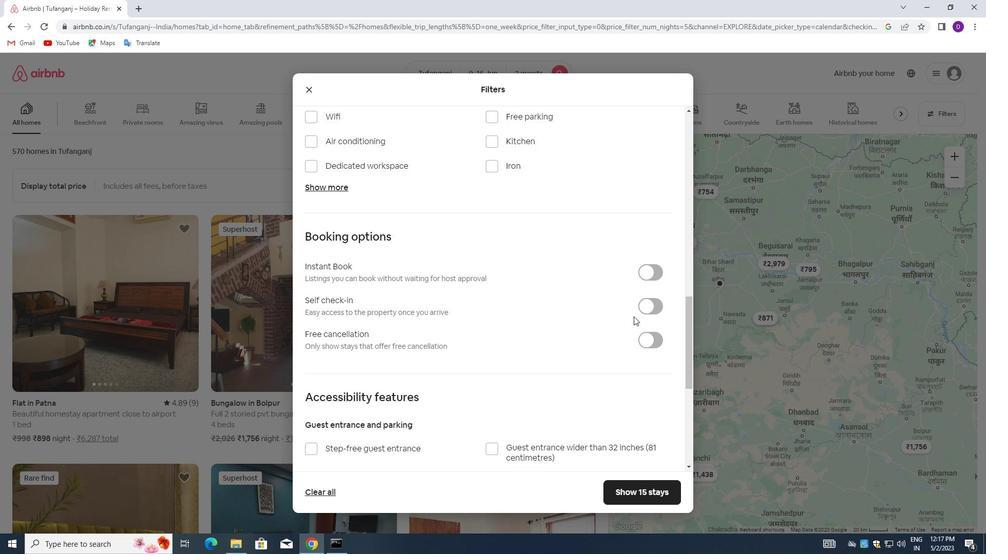 
Action: Mouse pressed left at (644, 306)
Screenshot: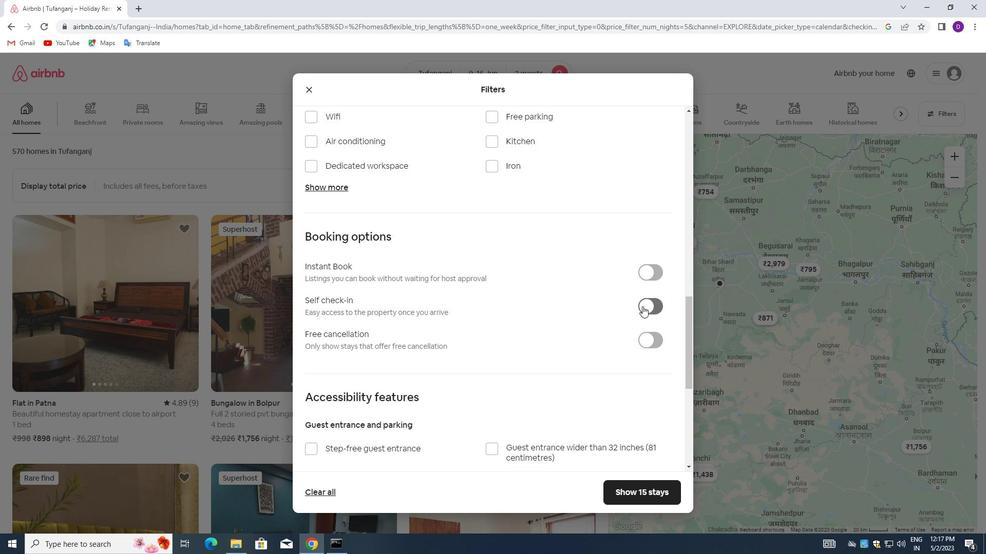 
Action: Mouse moved to (413, 346)
Screenshot: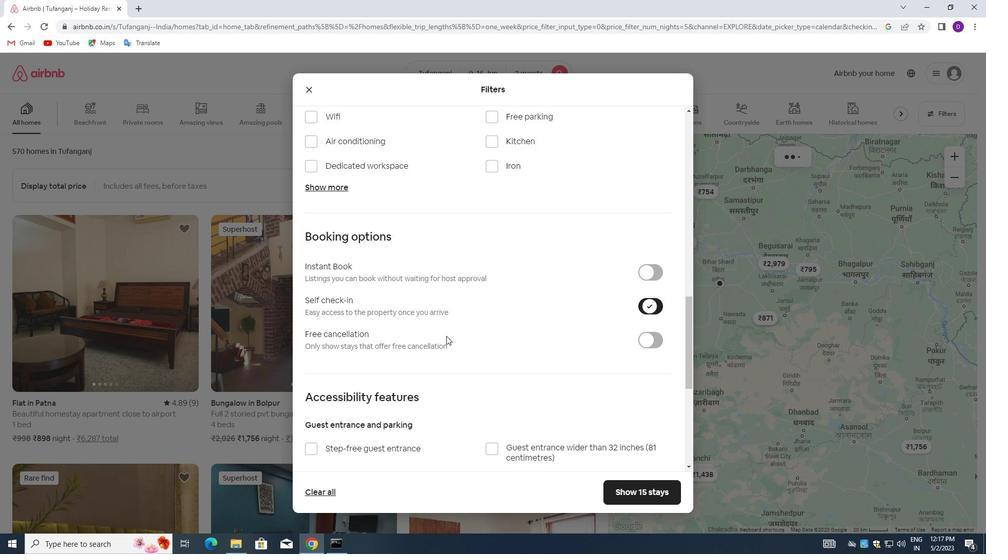 
Action: Mouse scrolled (413, 346) with delta (0, 0)
Screenshot: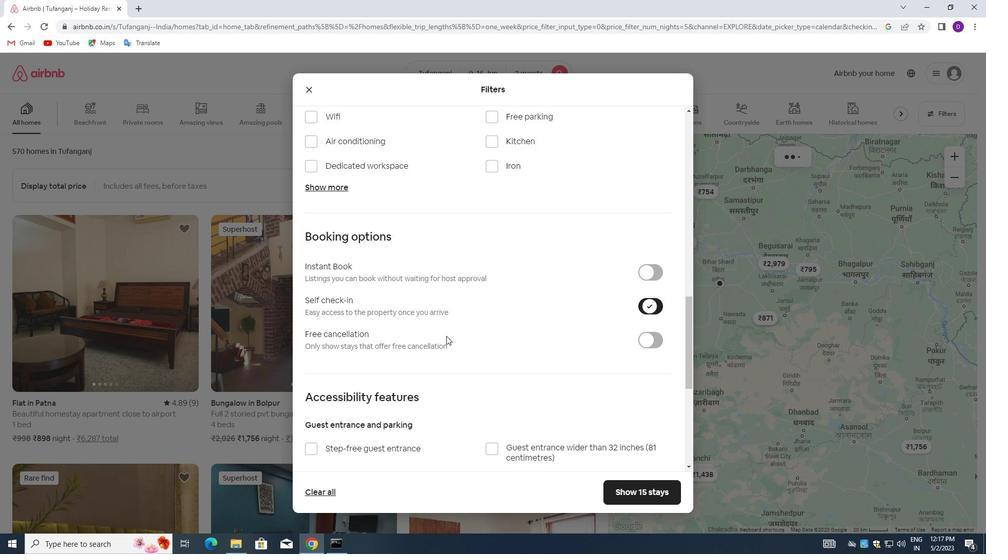 
Action: Mouse moved to (412, 347)
Screenshot: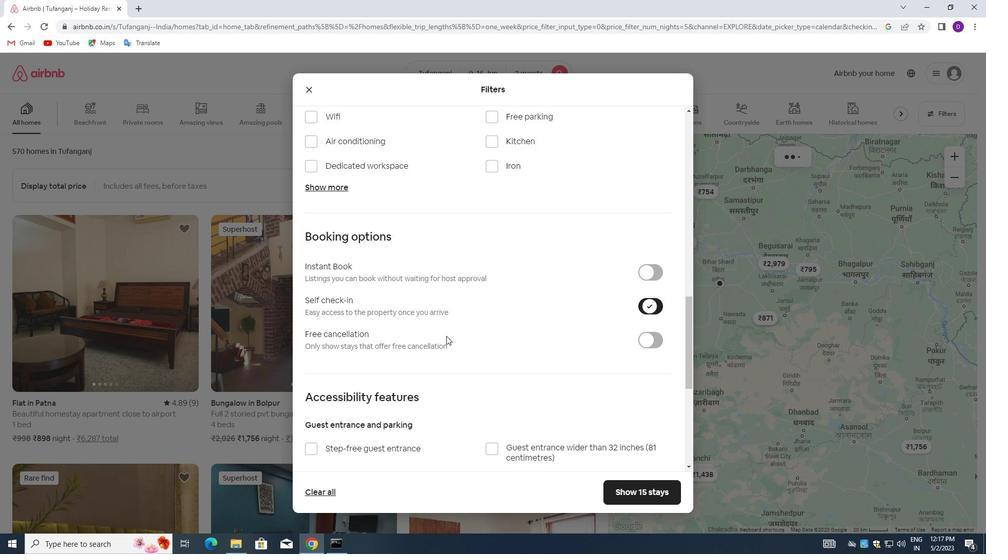 
Action: Mouse scrolled (412, 347) with delta (0, 0)
Screenshot: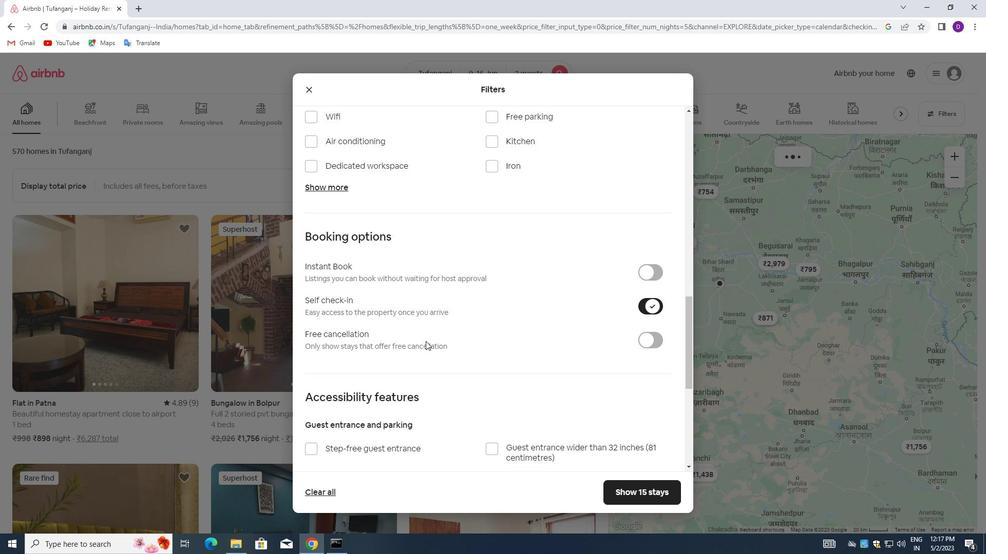 
Action: Mouse moved to (411, 347)
Screenshot: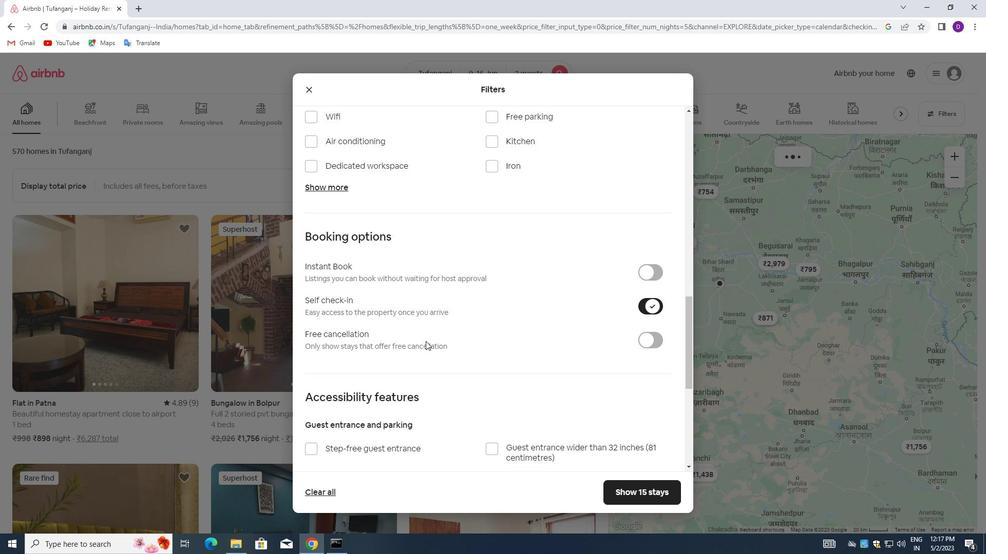 
Action: Mouse scrolled (411, 347) with delta (0, 0)
Screenshot: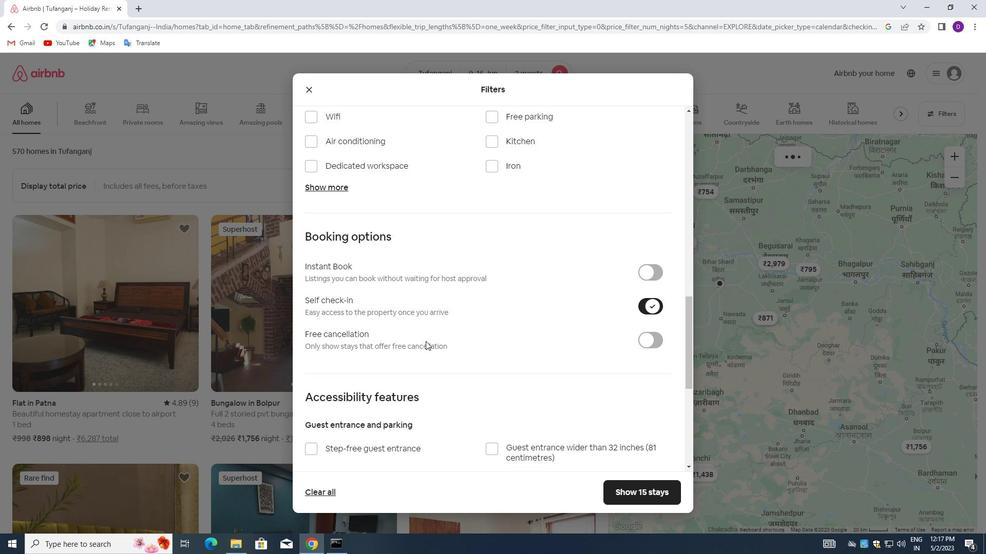 
Action: Mouse moved to (409, 348)
Screenshot: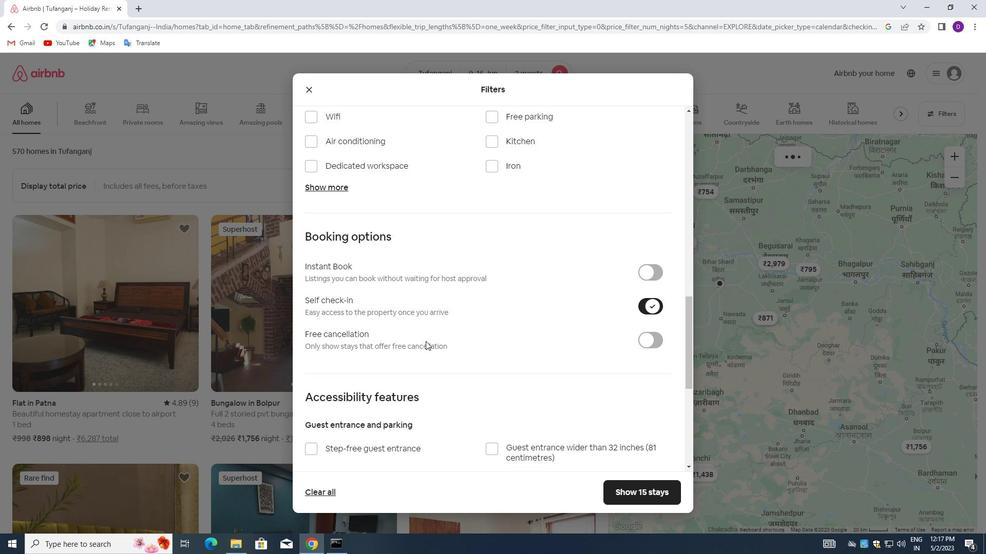 
Action: Mouse scrolled (409, 347) with delta (0, 0)
Screenshot: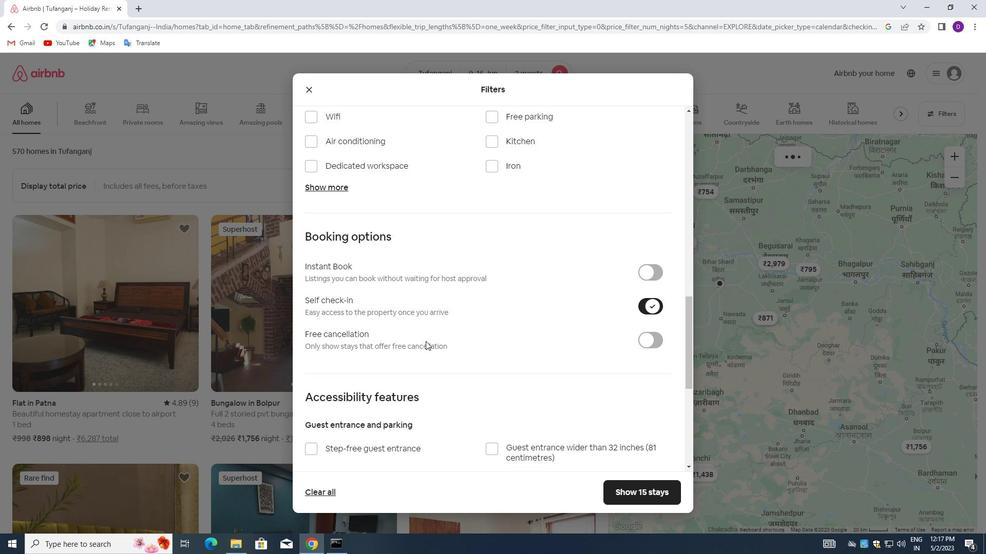 
Action: Mouse moved to (404, 350)
Screenshot: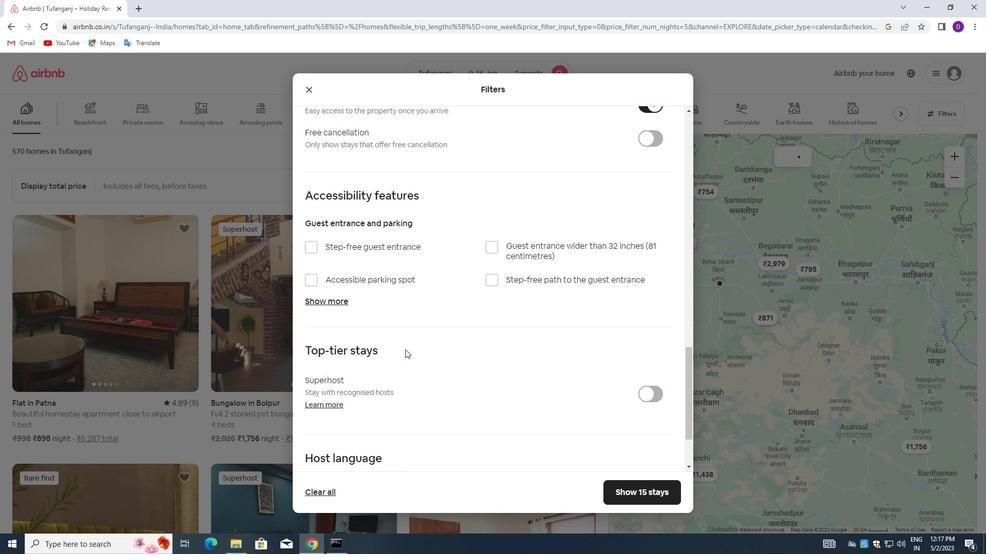 
Action: Mouse scrolled (404, 350) with delta (0, 0)
Screenshot: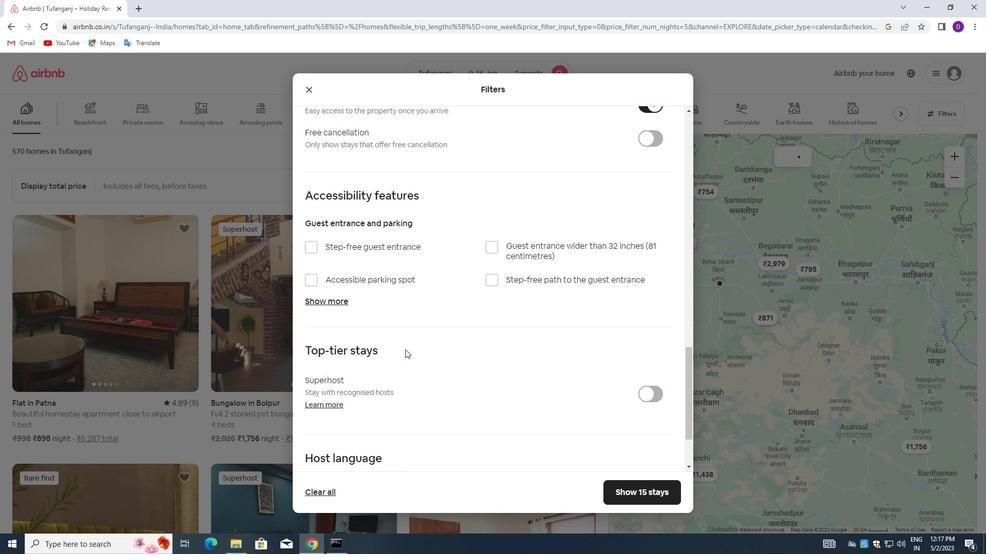 
Action: Mouse moved to (404, 354)
Screenshot: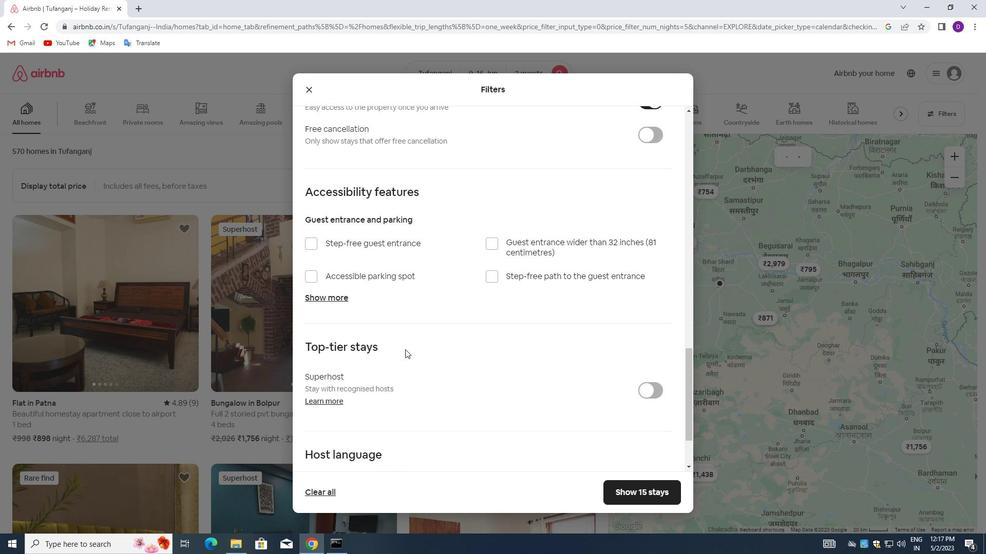 
Action: Mouse scrolled (404, 354) with delta (0, 0)
Screenshot: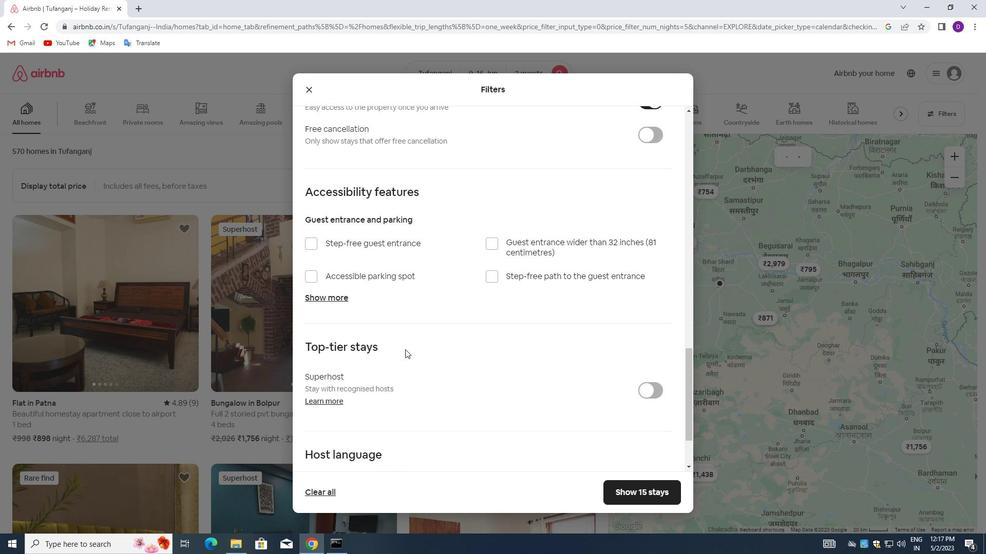 
Action: Mouse moved to (403, 356)
Screenshot: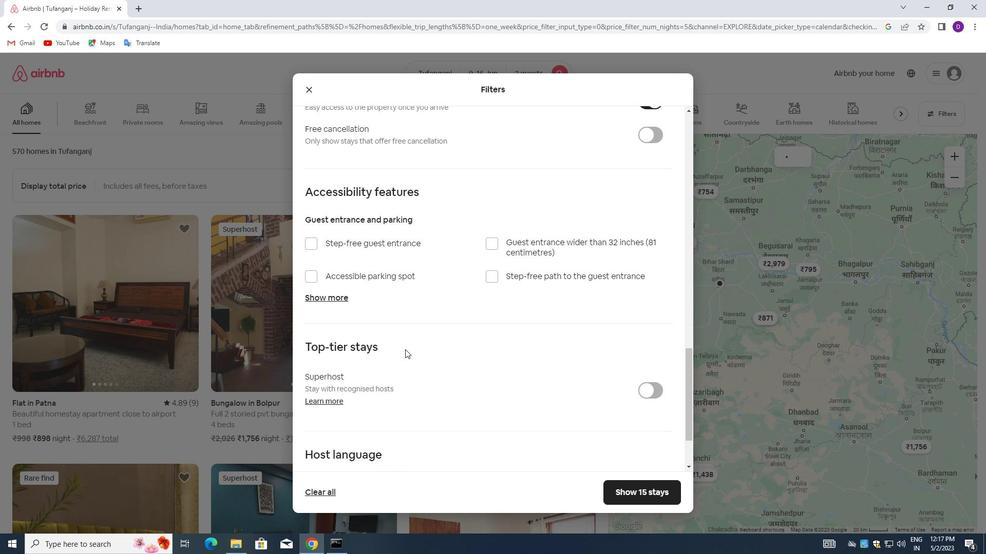 
Action: Mouse scrolled (403, 356) with delta (0, 0)
Screenshot: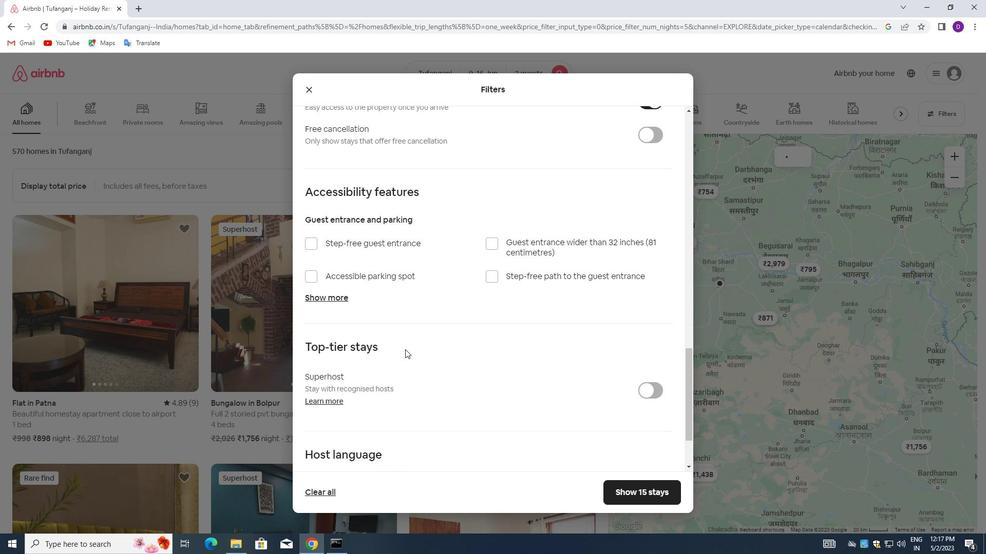 
Action: Mouse moved to (396, 362)
Screenshot: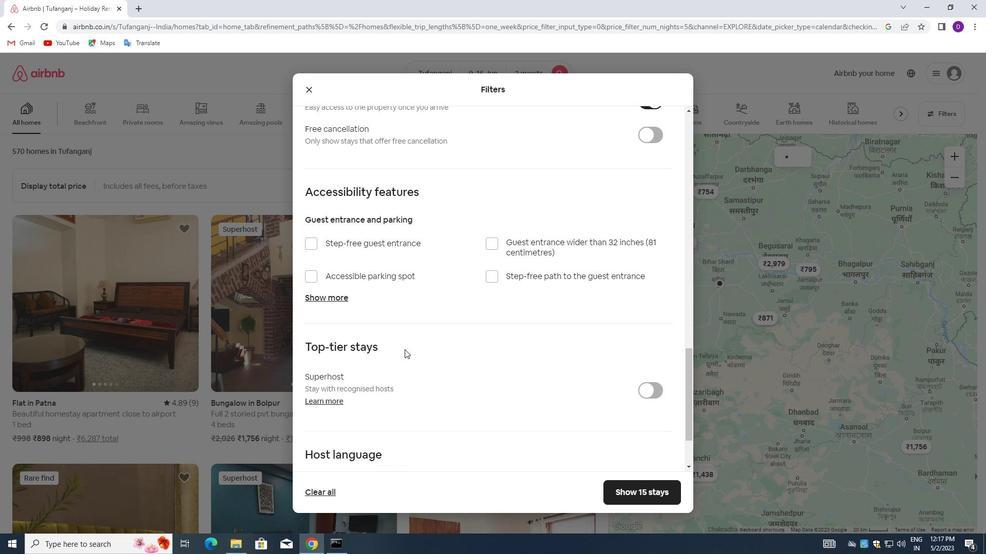 
Action: Mouse scrolled (401, 358) with delta (0, 0)
Screenshot: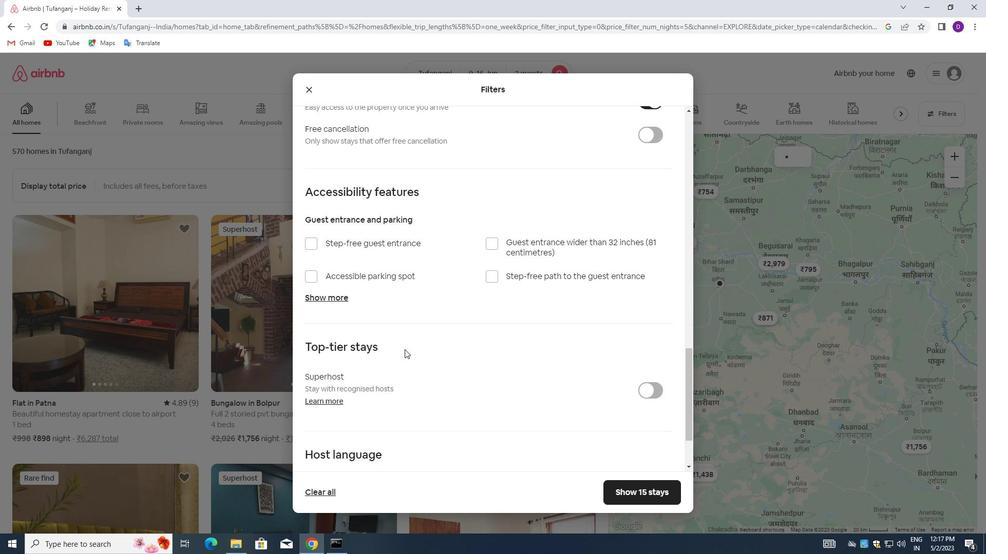 
Action: Mouse scrolled (396, 361) with delta (0, 0)
Screenshot: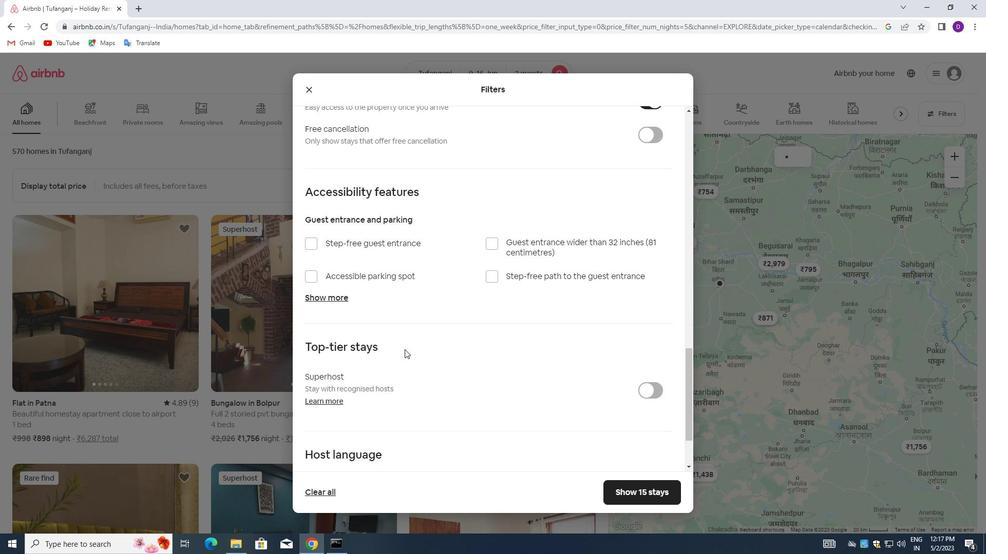 
Action: Mouse moved to (309, 399)
Screenshot: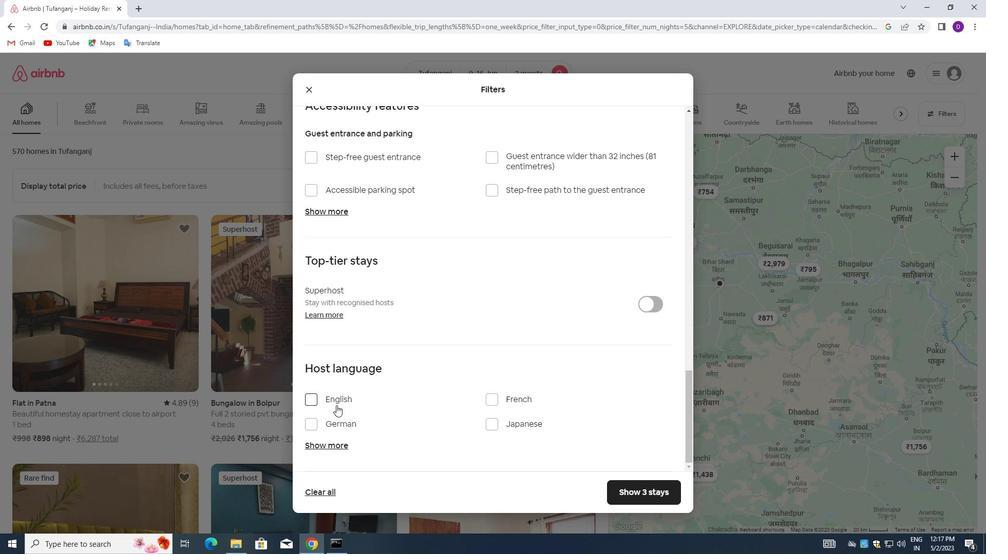 
Action: Mouse pressed left at (309, 399)
Screenshot: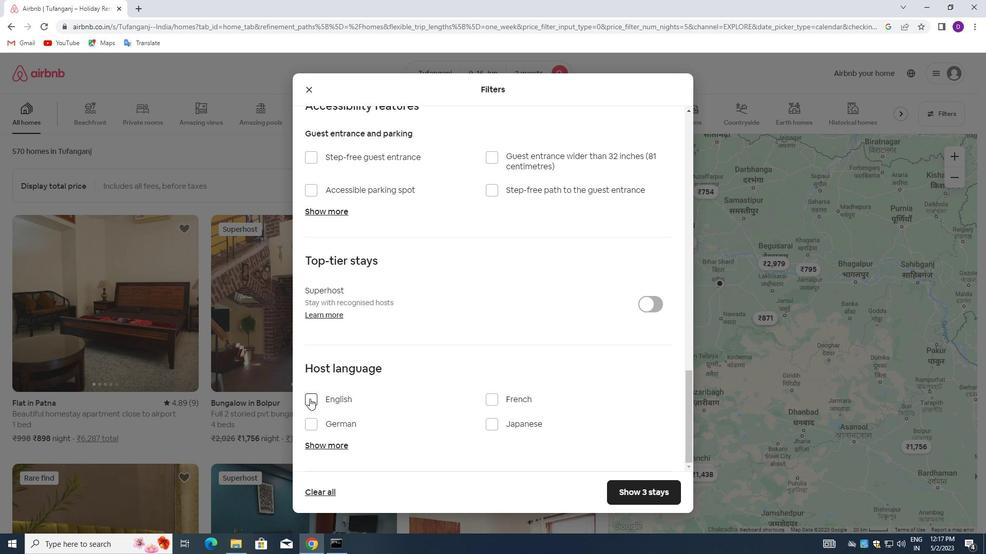 
Action: Mouse moved to (623, 490)
Screenshot: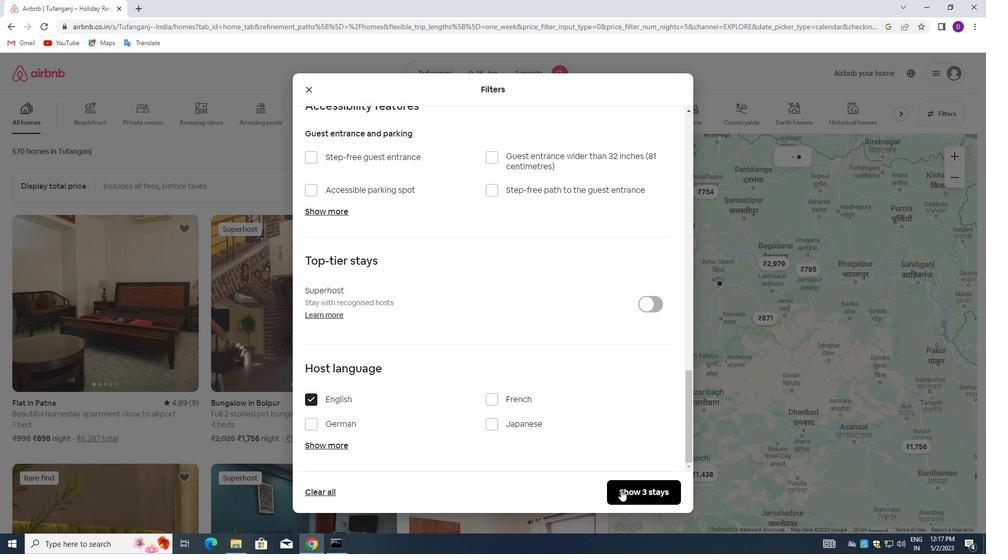 
Action: Mouse pressed left at (623, 490)
Screenshot: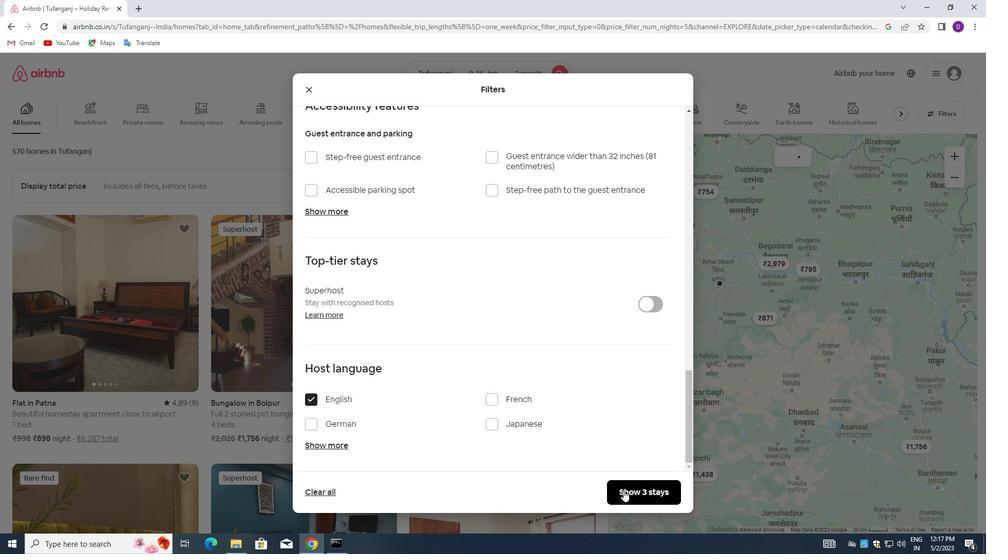 
Action: Mouse moved to (493, 384)
Screenshot: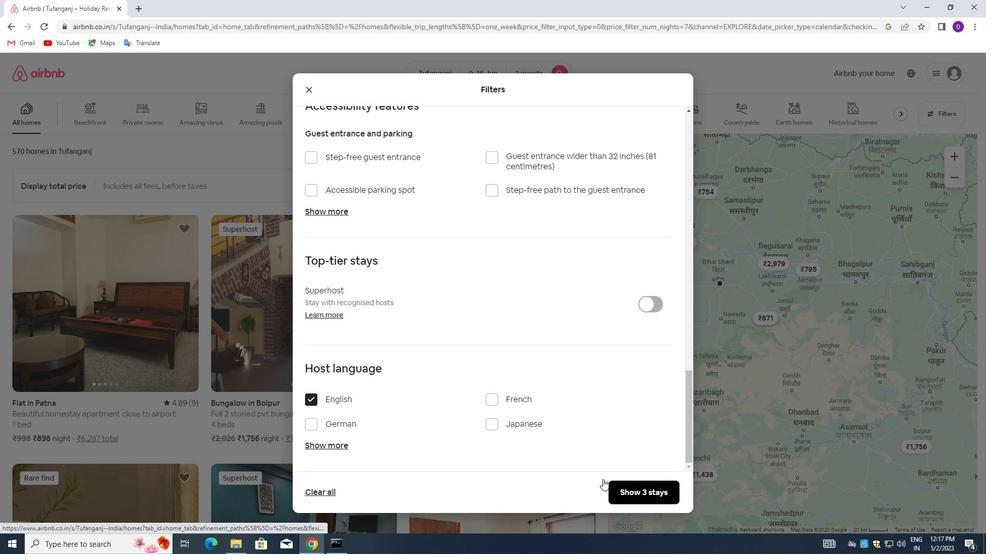 
